 Task: Find people on LinkedIn who work at Porsche, are in the Lime and Gypsum Products Manufacturing industry, attended Yogi V, and have the title 'Organizer'.
Action: Mouse moved to (493, 69)
Screenshot: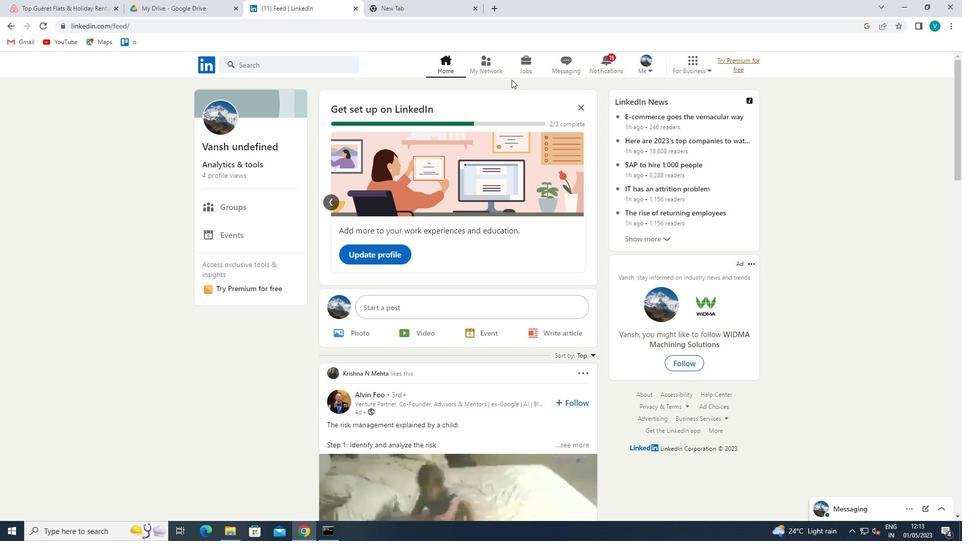 
Action: Mouse pressed left at (493, 69)
Screenshot: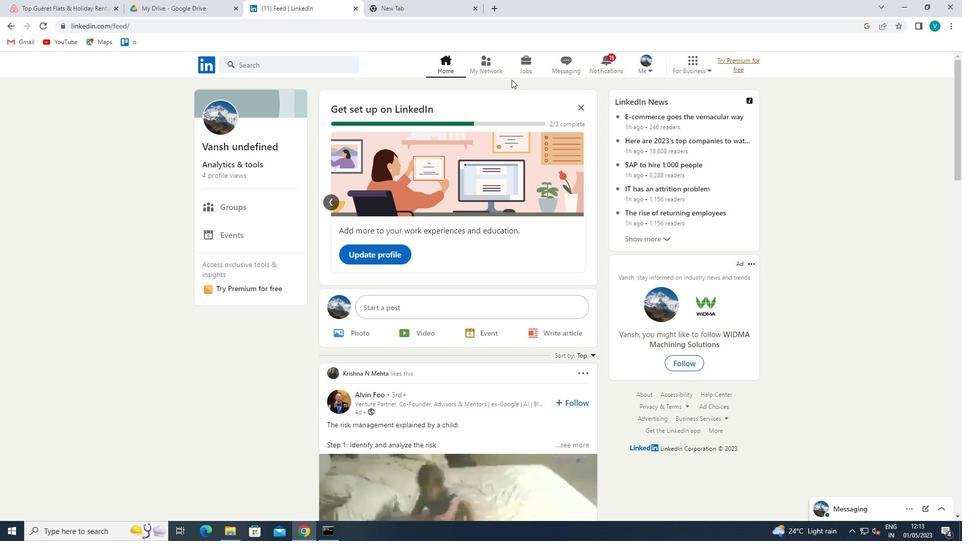 
Action: Mouse moved to (282, 119)
Screenshot: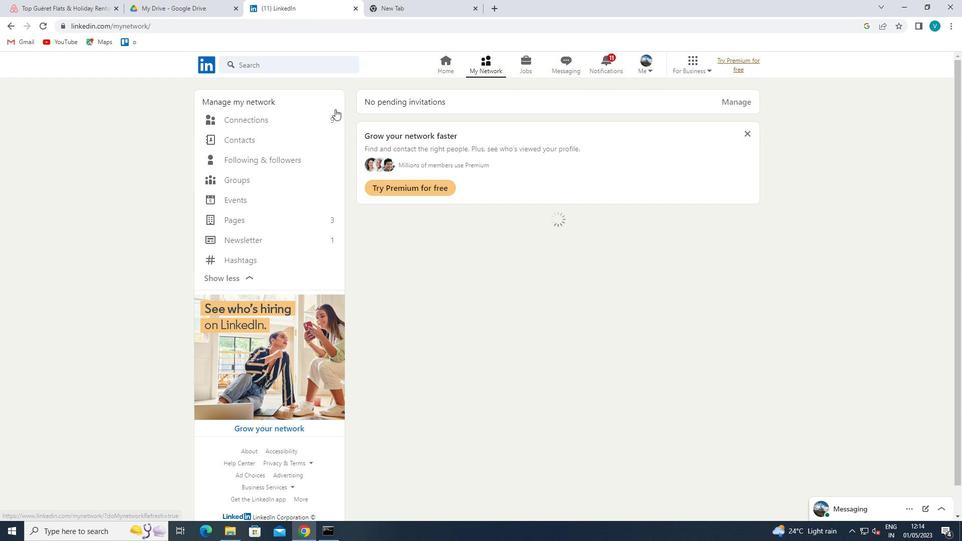 
Action: Mouse pressed left at (282, 119)
Screenshot: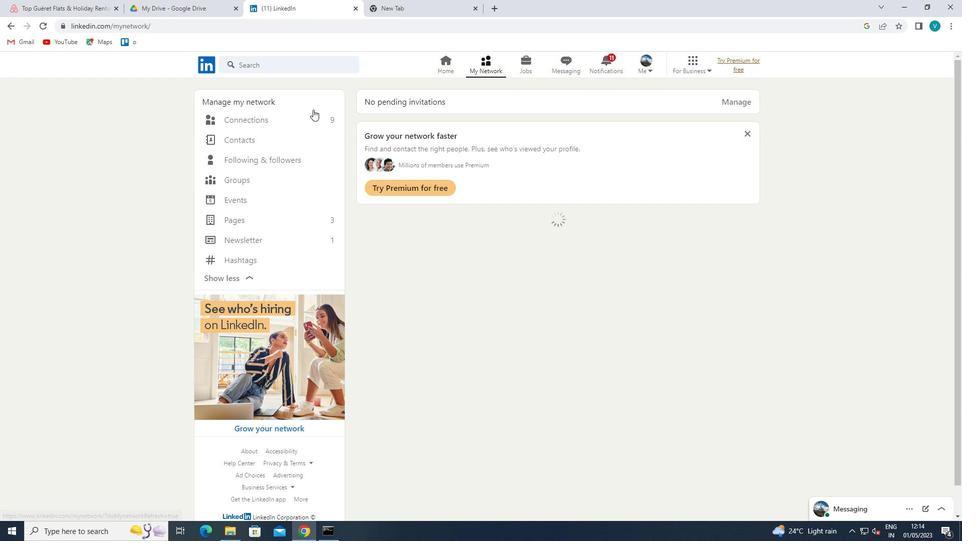 
Action: Mouse moved to (564, 124)
Screenshot: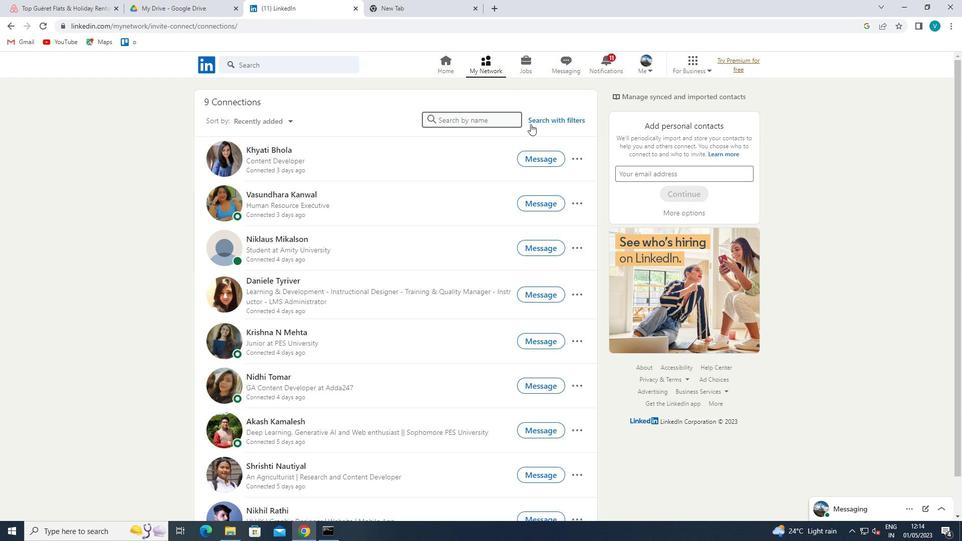 
Action: Mouse pressed left at (564, 124)
Screenshot: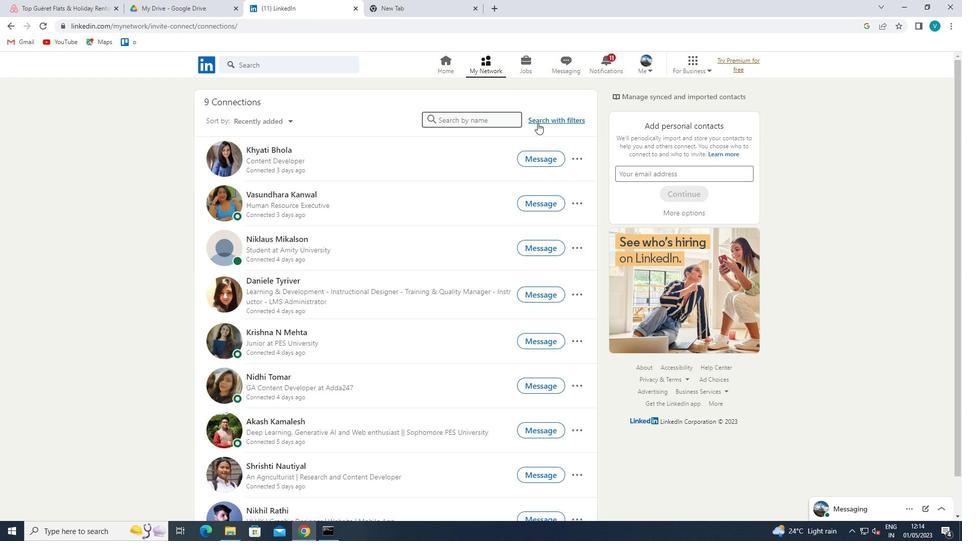 
Action: Mouse moved to (469, 89)
Screenshot: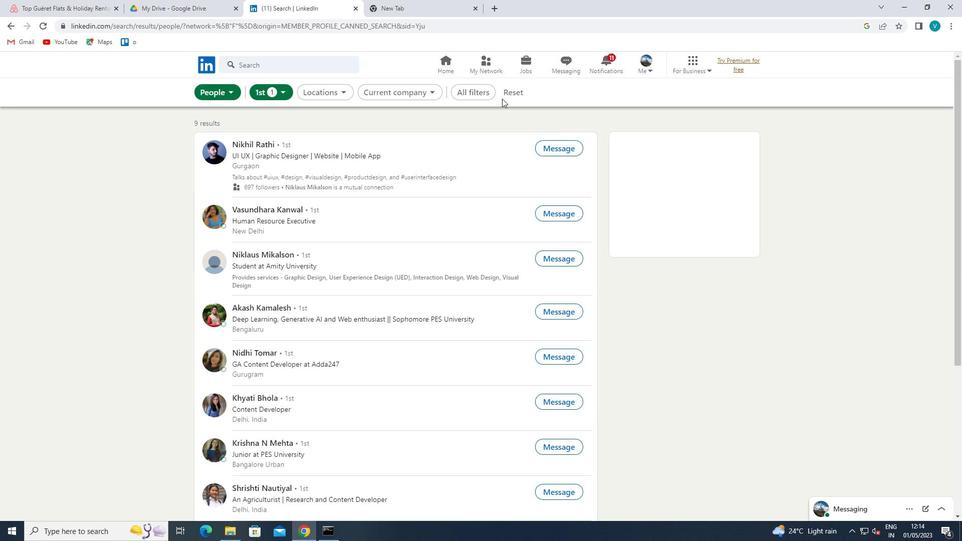 
Action: Mouse pressed left at (469, 89)
Screenshot: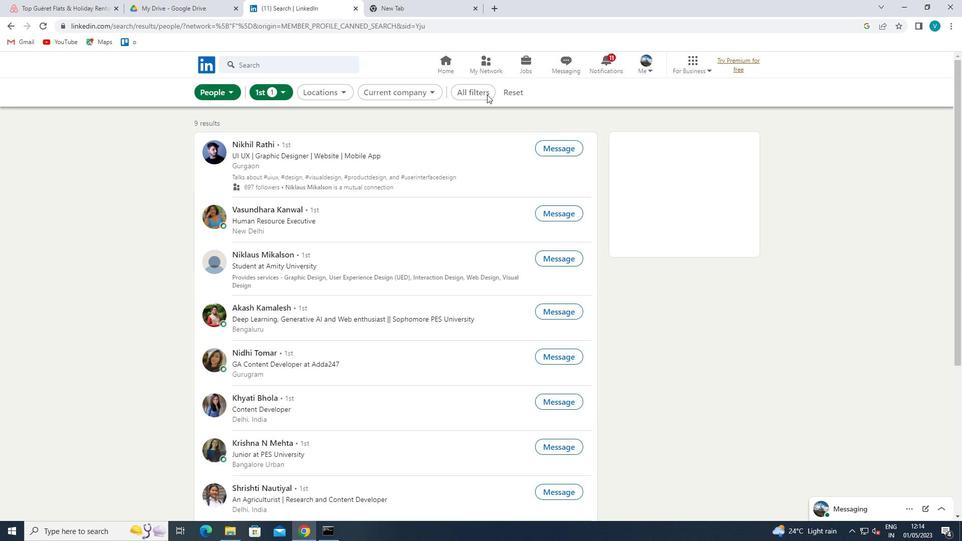 
Action: Mouse moved to (748, 236)
Screenshot: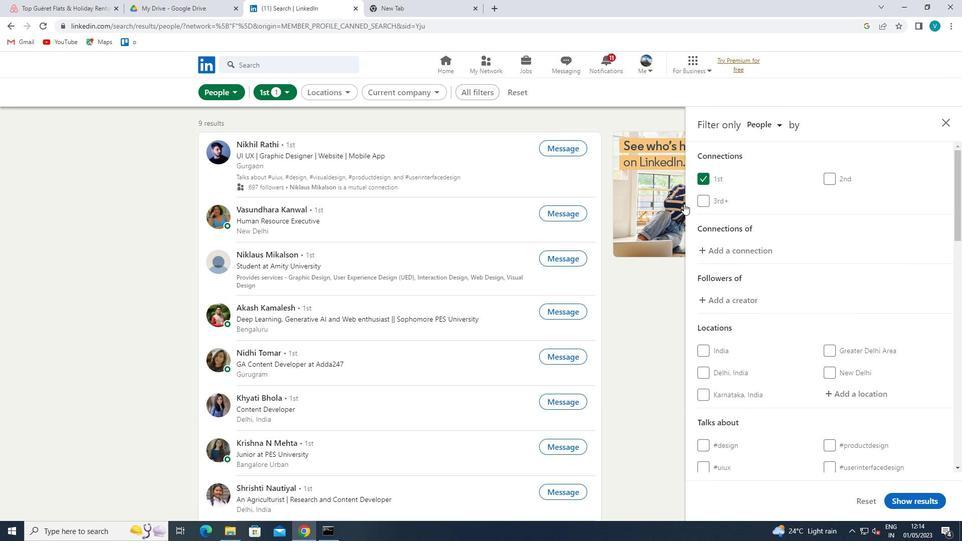 
Action: Mouse scrolled (748, 235) with delta (0, 0)
Screenshot: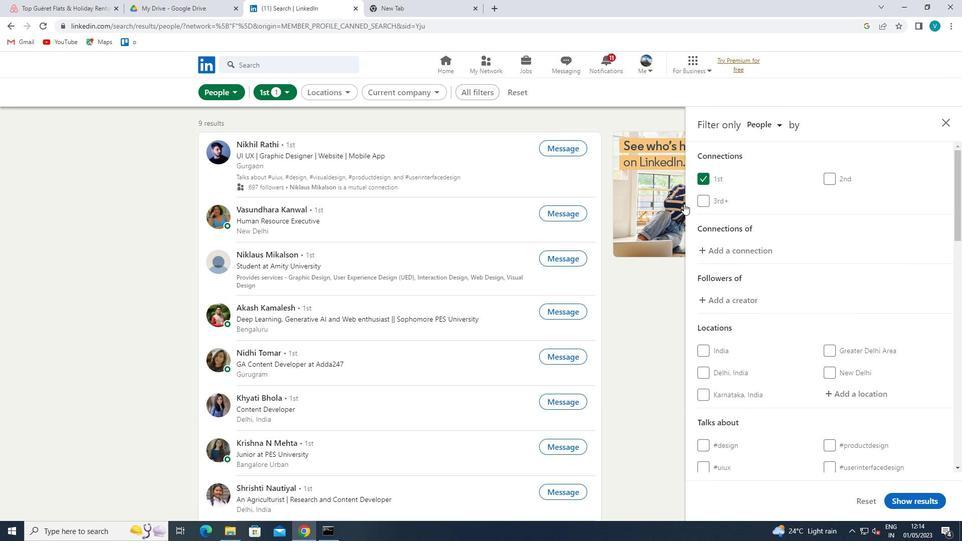 
Action: Mouse moved to (751, 239)
Screenshot: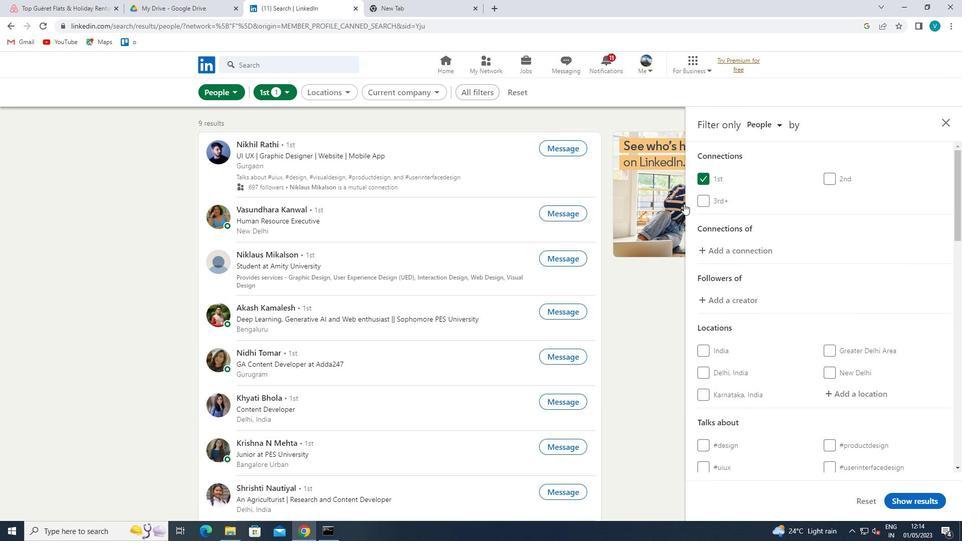 
Action: Mouse scrolled (751, 239) with delta (0, 0)
Screenshot: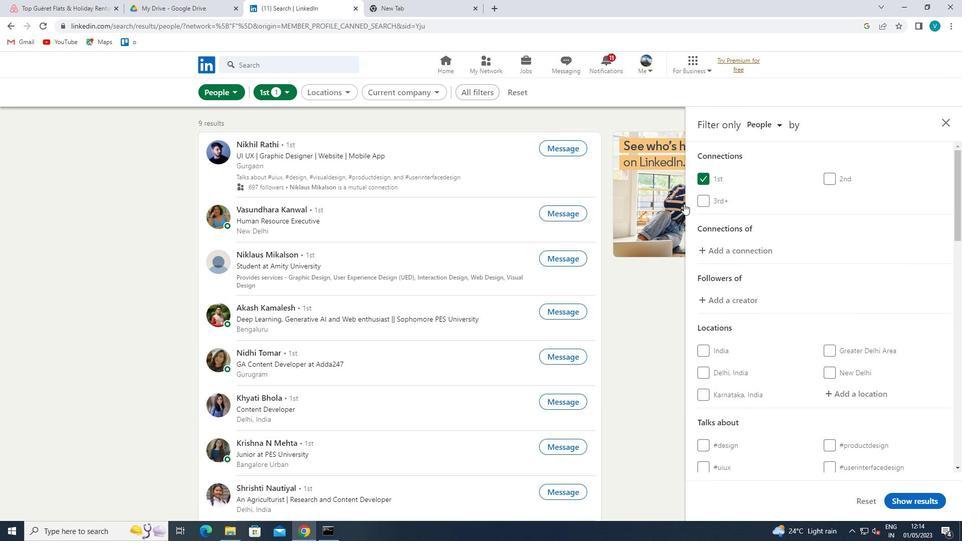 
Action: Mouse moved to (841, 298)
Screenshot: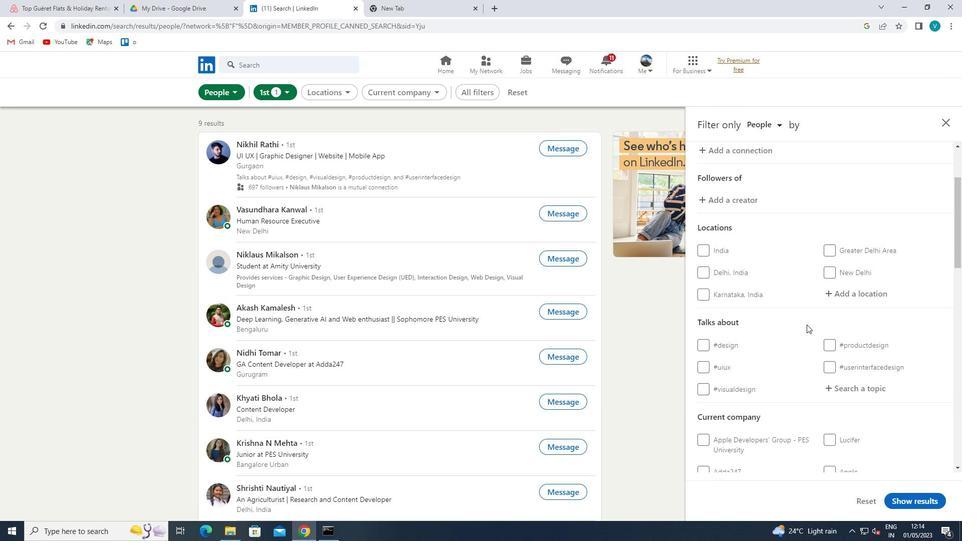 
Action: Mouse pressed left at (841, 298)
Screenshot: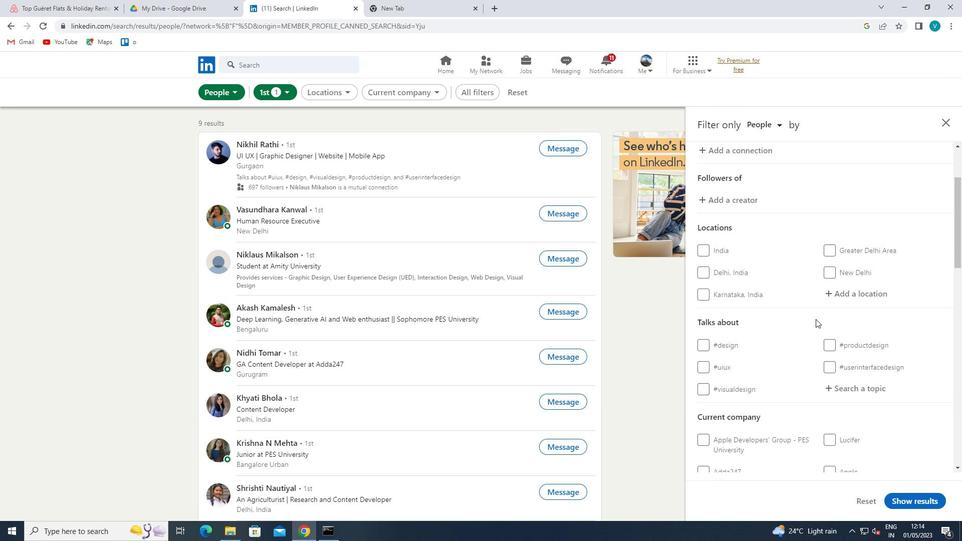 
Action: Mouse moved to (478, 192)
Screenshot: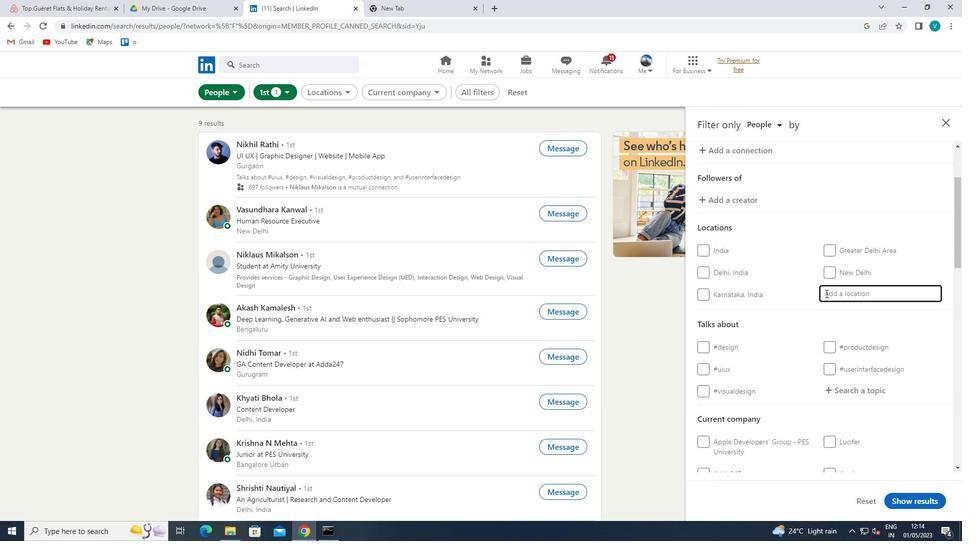 
Action: Key pressed <Key.shift>FEN
Screenshot: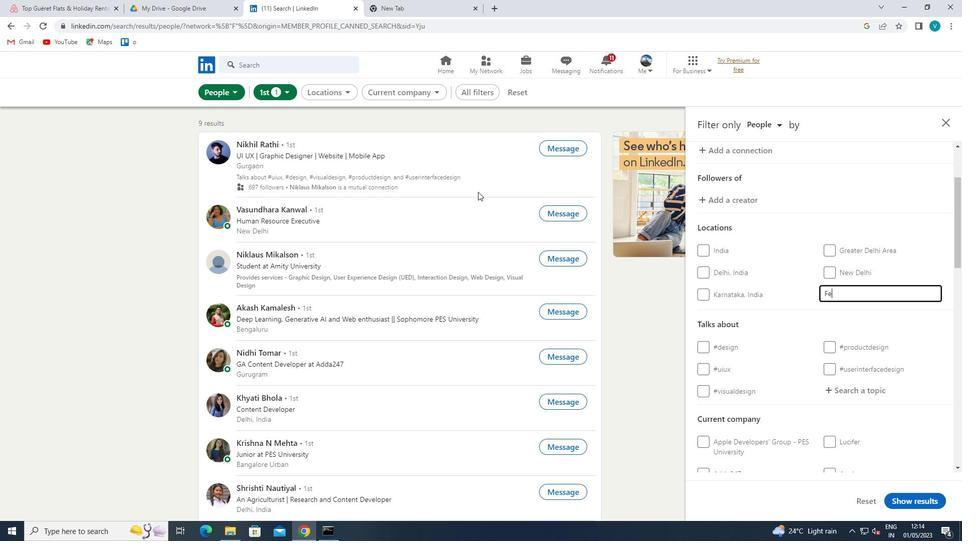 
Action: Mouse moved to (477, 191)
Screenshot: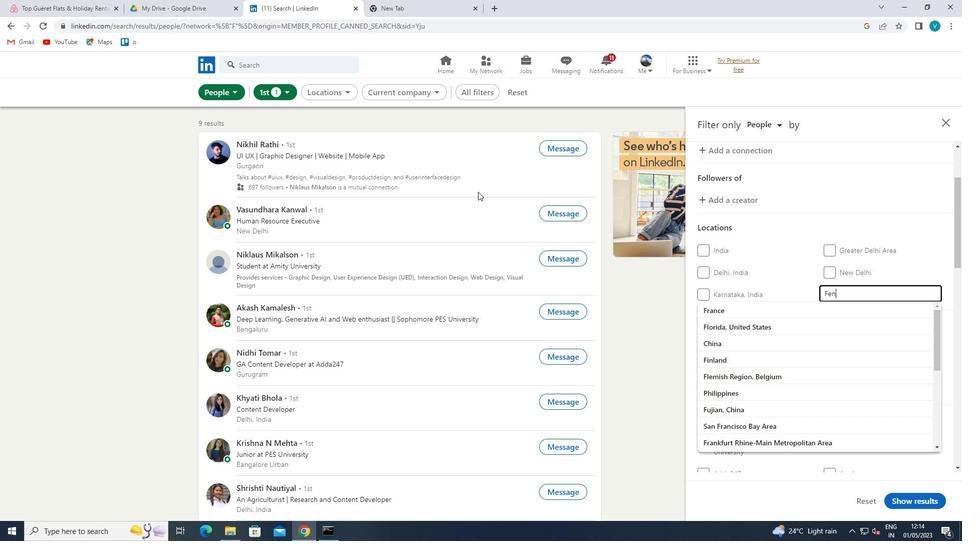 
Action: Key pressed DOU<Key.space>
Screenshot: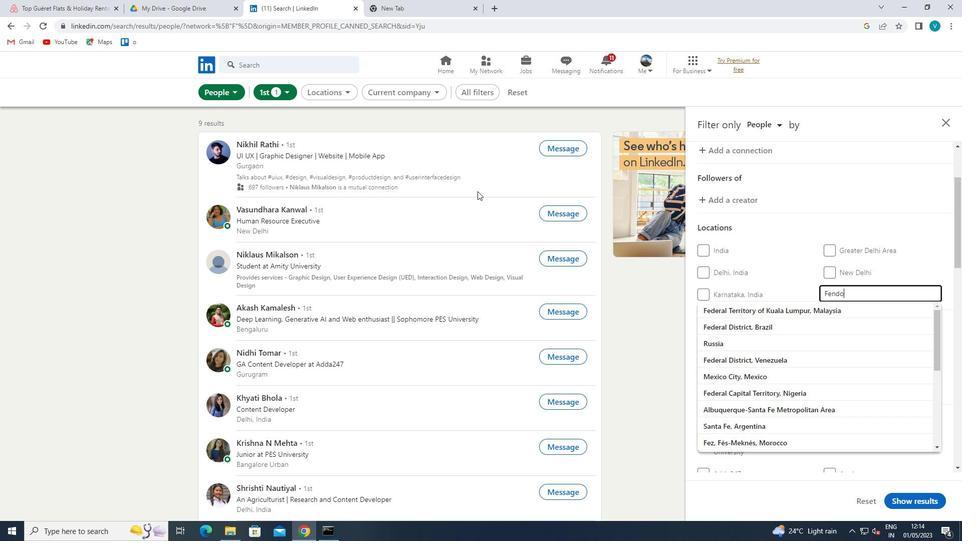 
Action: Mouse moved to (798, 288)
Screenshot: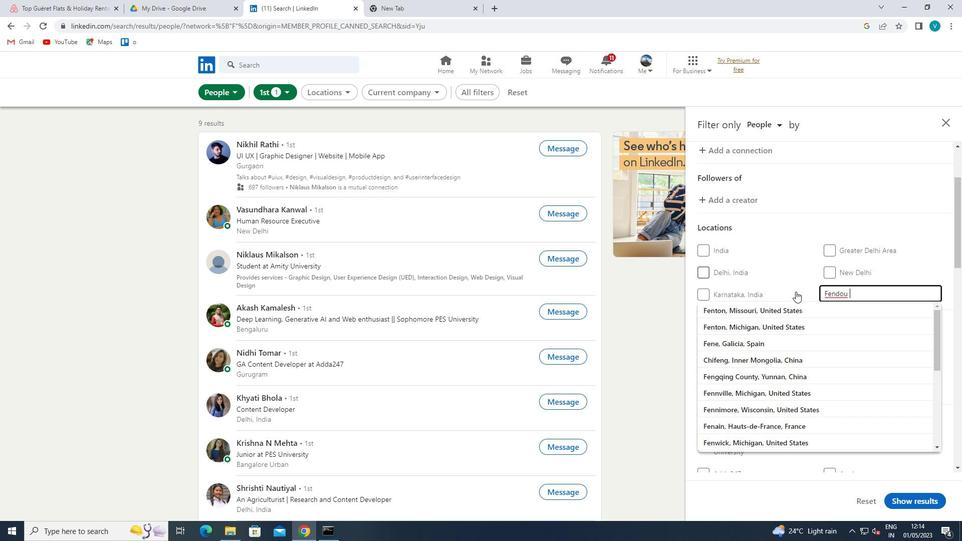
Action: Mouse pressed left at (798, 288)
Screenshot: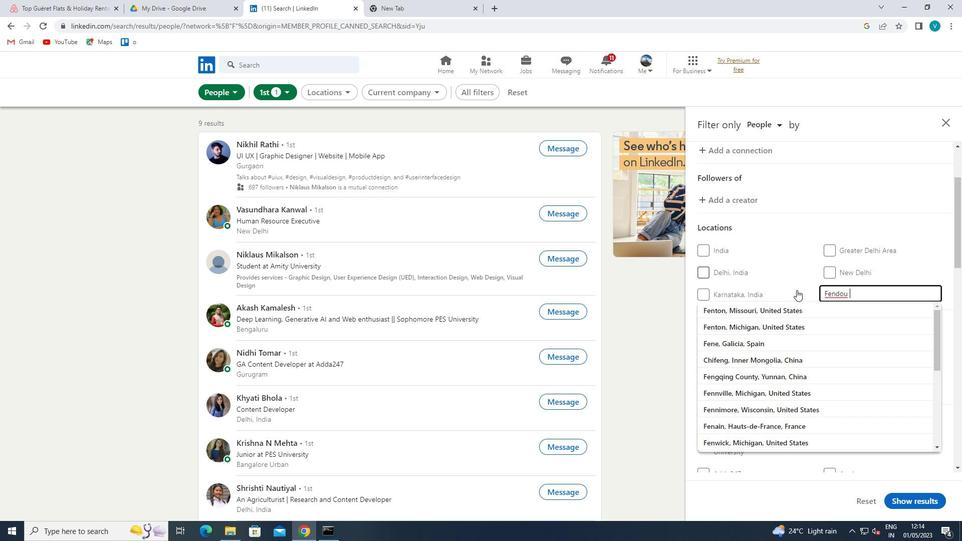 
Action: Mouse moved to (803, 288)
Screenshot: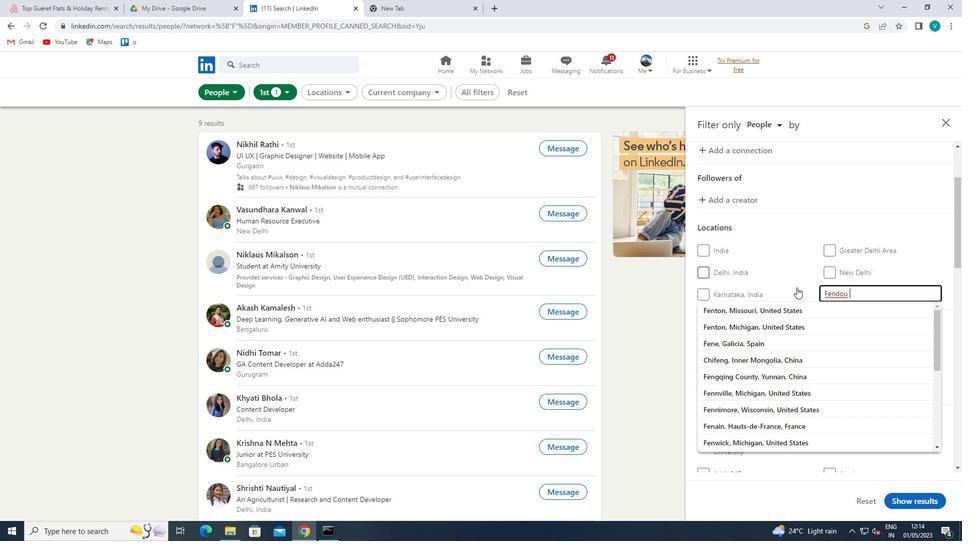 
Action: Mouse scrolled (803, 288) with delta (0, 0)
Screenshot: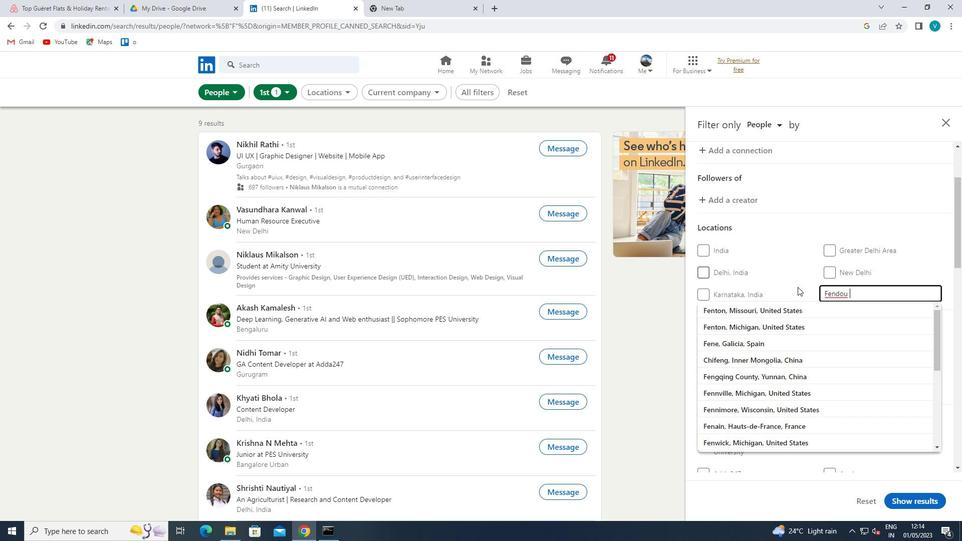 
Action: Mouse moved to (855, 341)
Screenshot: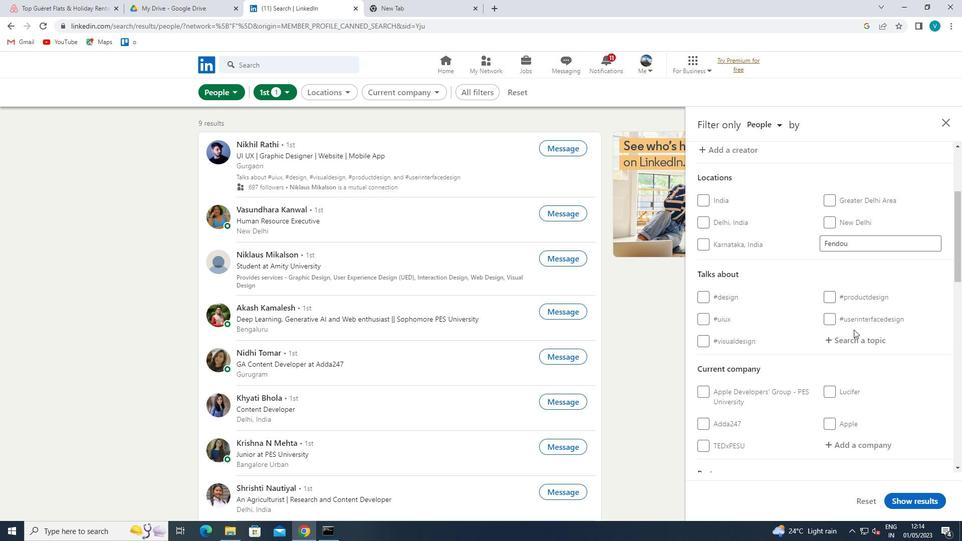 
Action: Mouse pressed left at (855, 341)
Screenshot: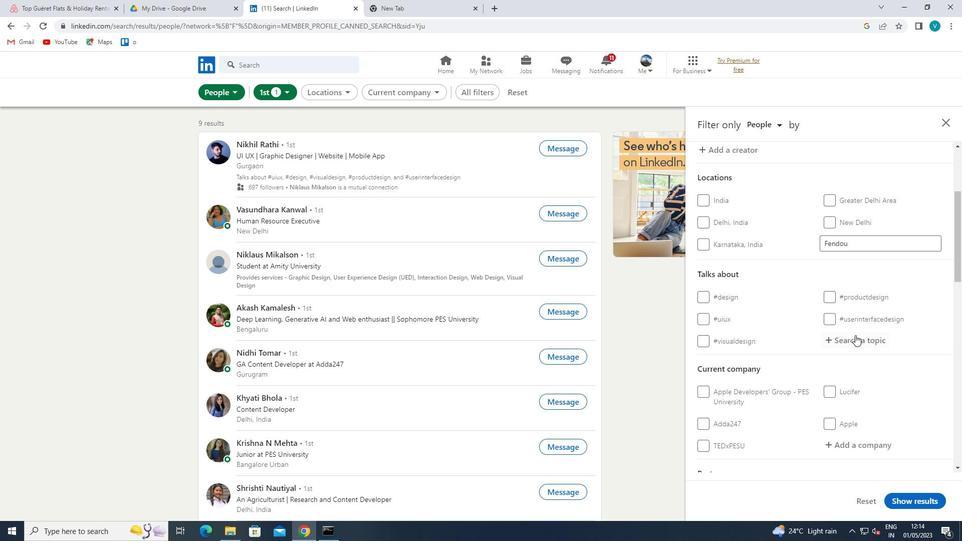 
Action: Mouse moved to (737, 308)
Screenshot: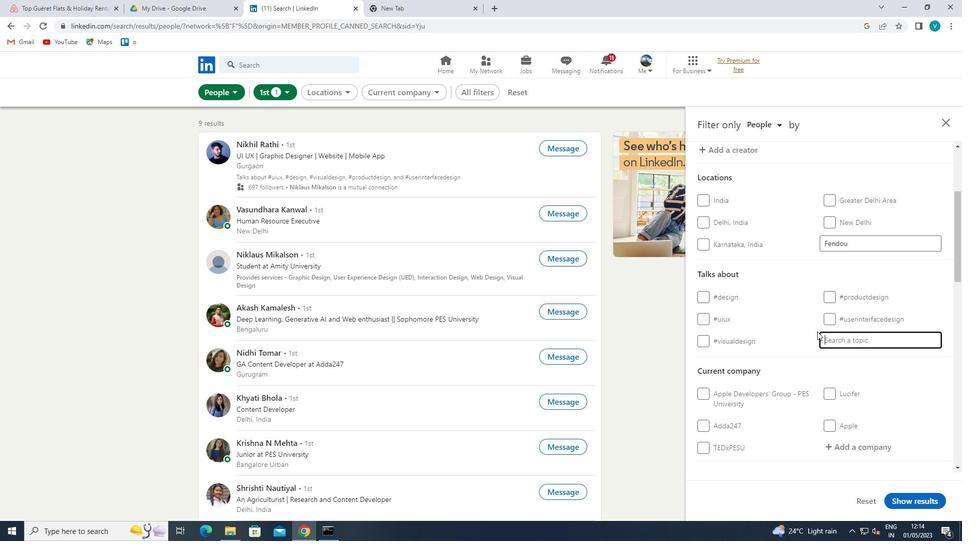 
Action: Key pressed CORO
Screenshot: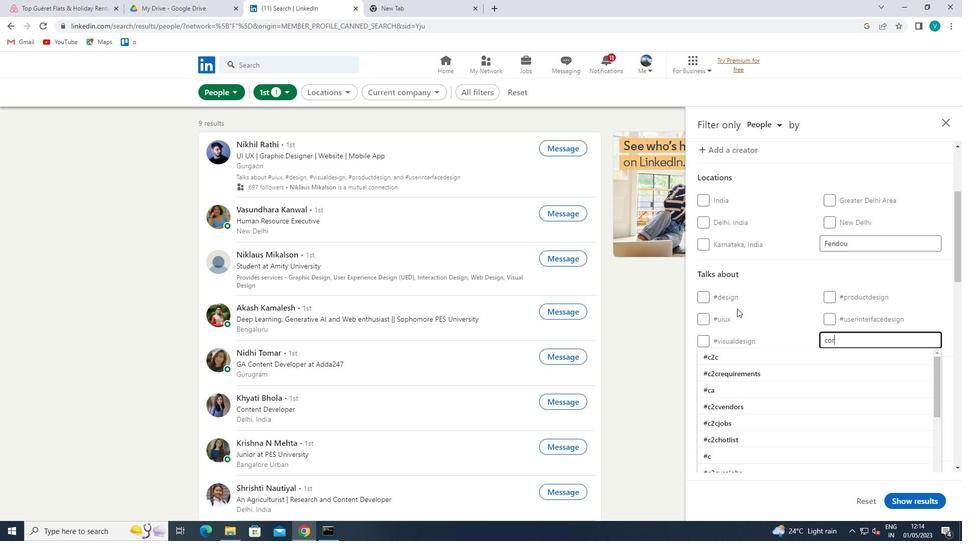 
Action: Mouse moved to (737, 308)
Screenshot: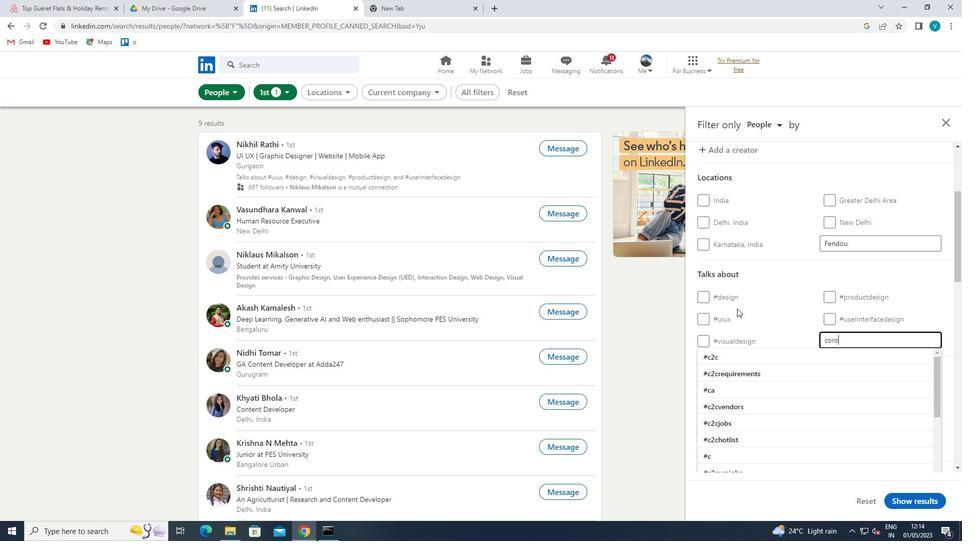 
Action: Key pressed MN<Key.backspace><Key.backspace>N
Screenshot: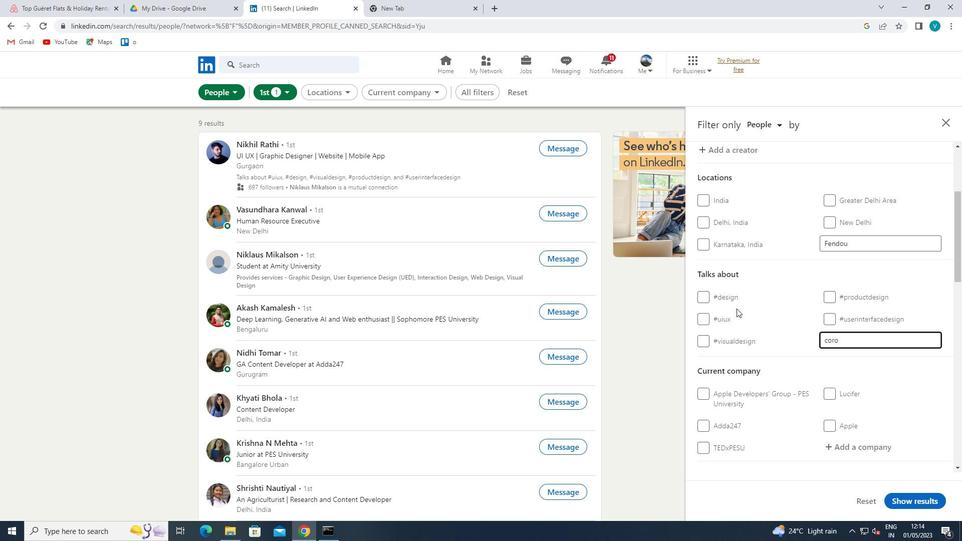 
Action: Mouse moved to (736, 308)
Screenshot: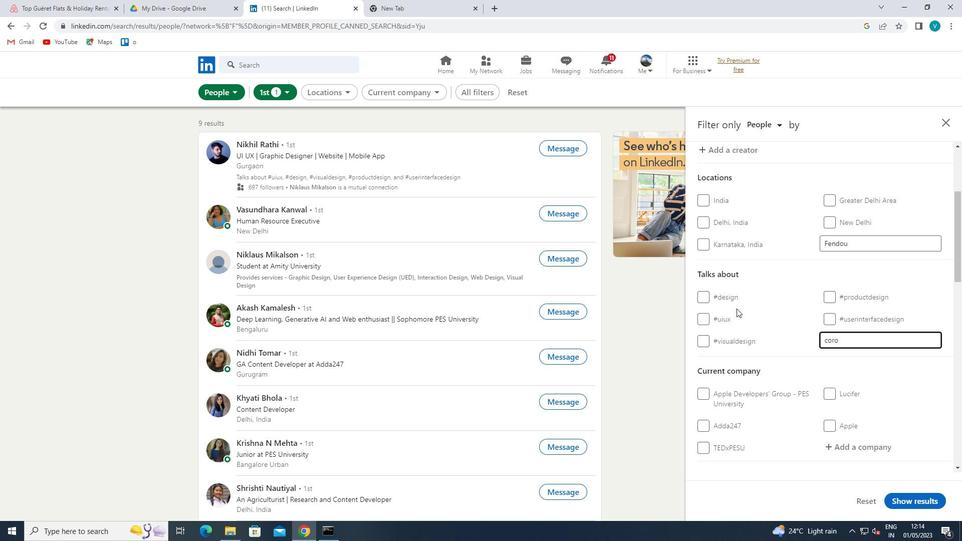 
Action: Key pressed A
Screenshot: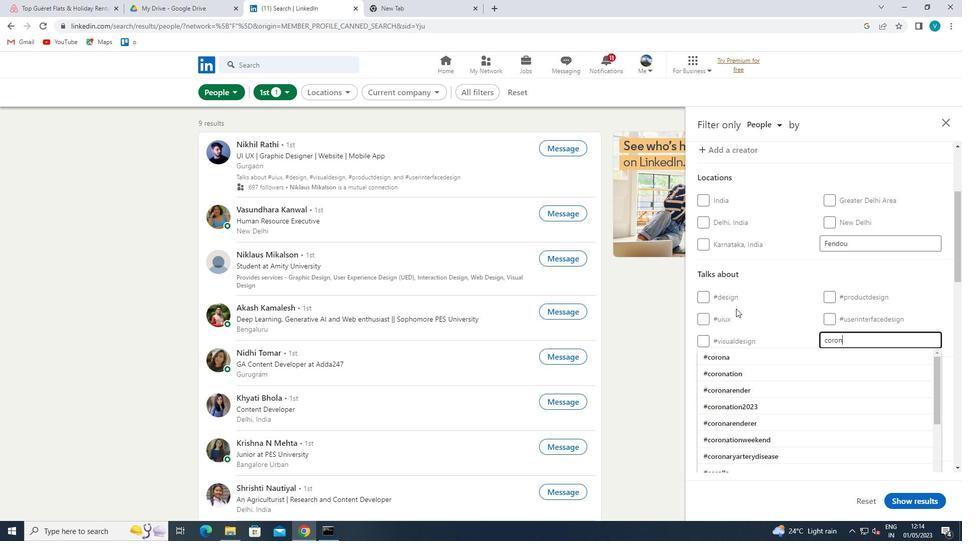 
Action: Mouse moved to (759, 353)
Screenshot: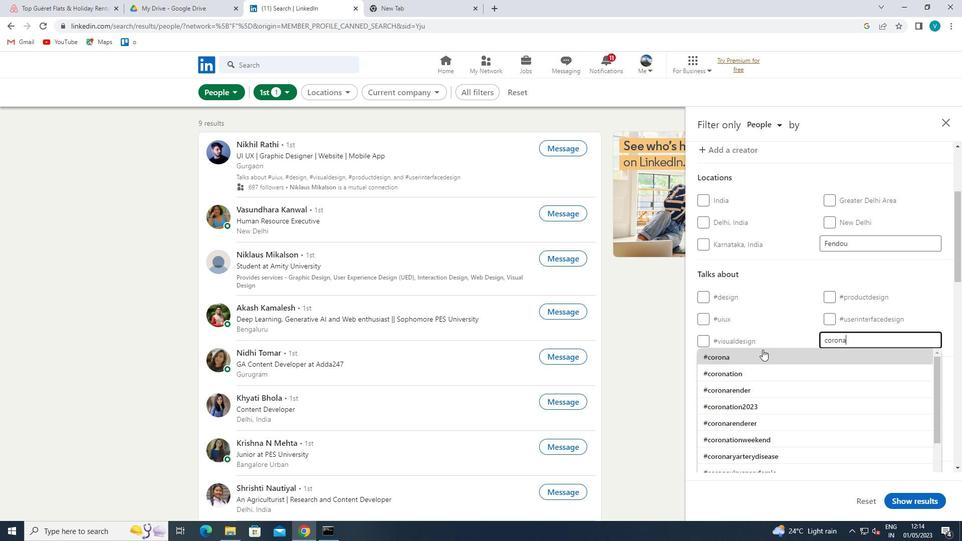 
Action: Mouse pressed left at (759, 353)
Screenshot: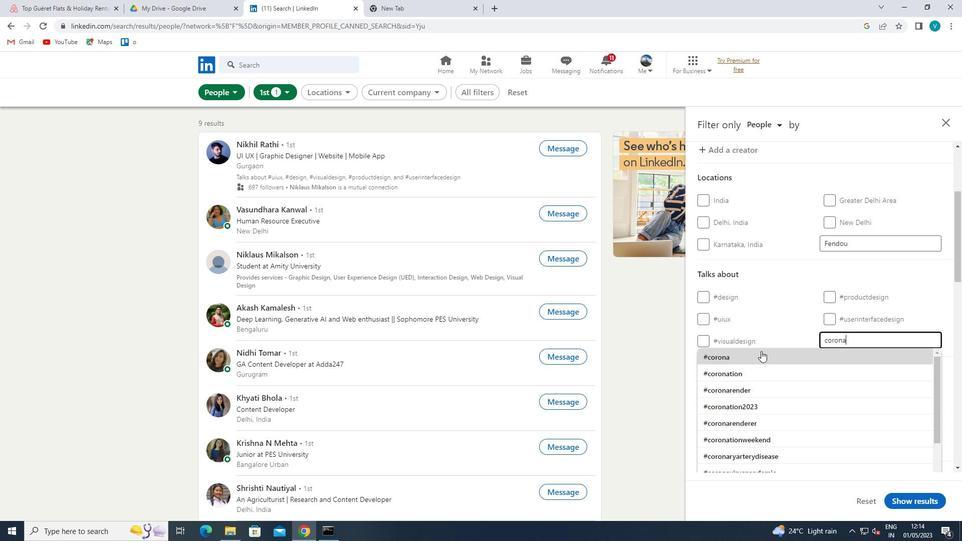 
Action: Mouse moved to (773, 346)
Screenshot: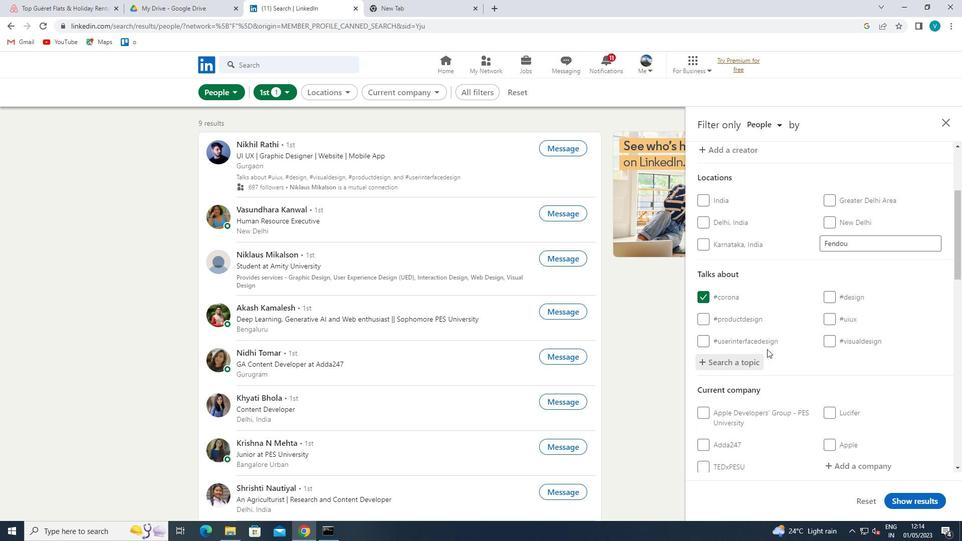 
Action: Mouse scrolled (773, 346) with delta (0, 0)
Screenshot: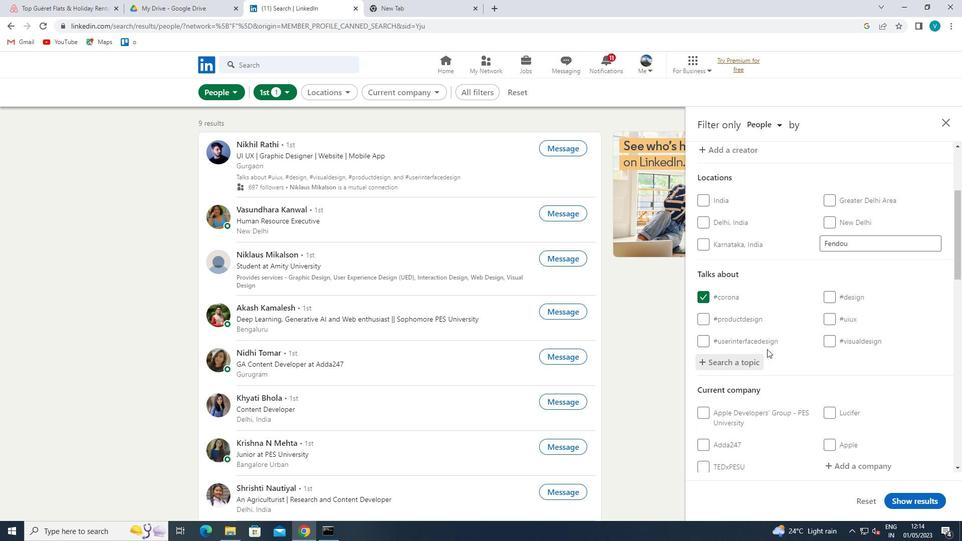 
Action: Mouse scrolled (773, 346) with delta (0, 0)
Screenshot: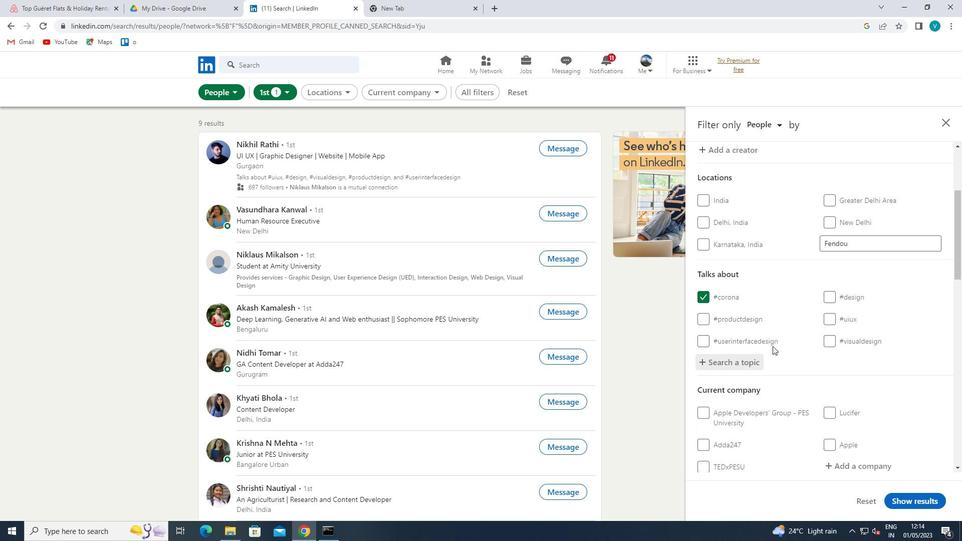 
Action: Mouse scrolled (773, 346) with delta (0, 0)
Screenshot: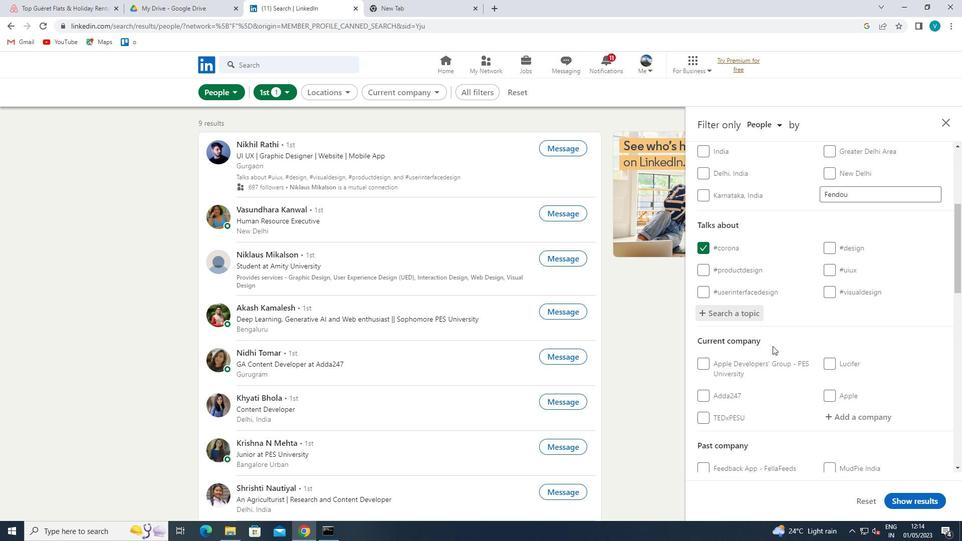 
Action: Mouse scrolled (773, 346) with delta (0, 0)
Screenshot: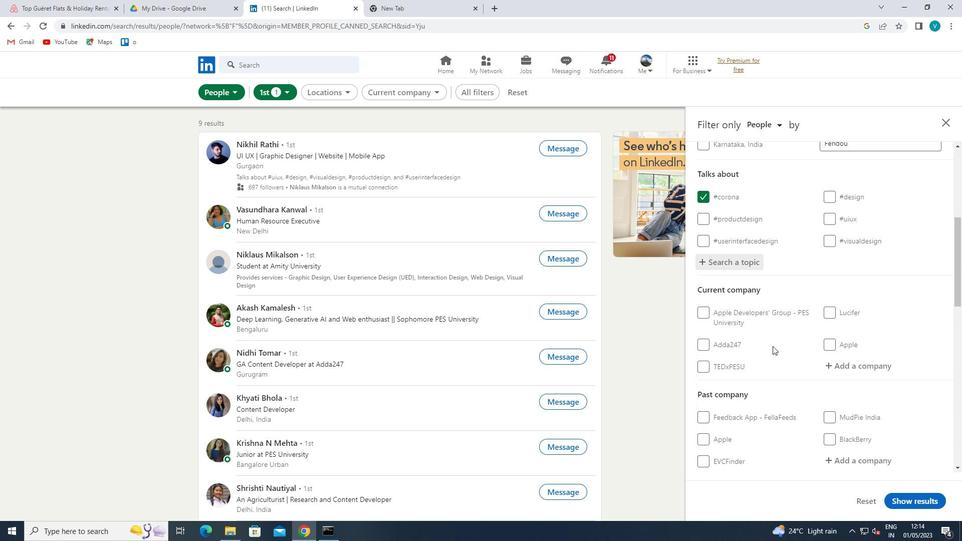 
Action: Mouse moved to (878, 268)
Screenshot: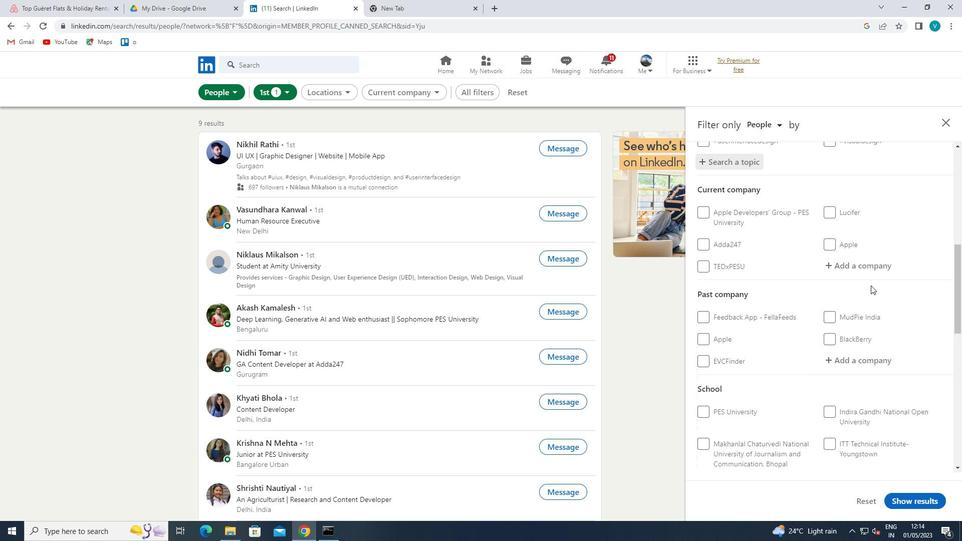 
Action: Mouse pressed left at (878, 268)
Screenshot: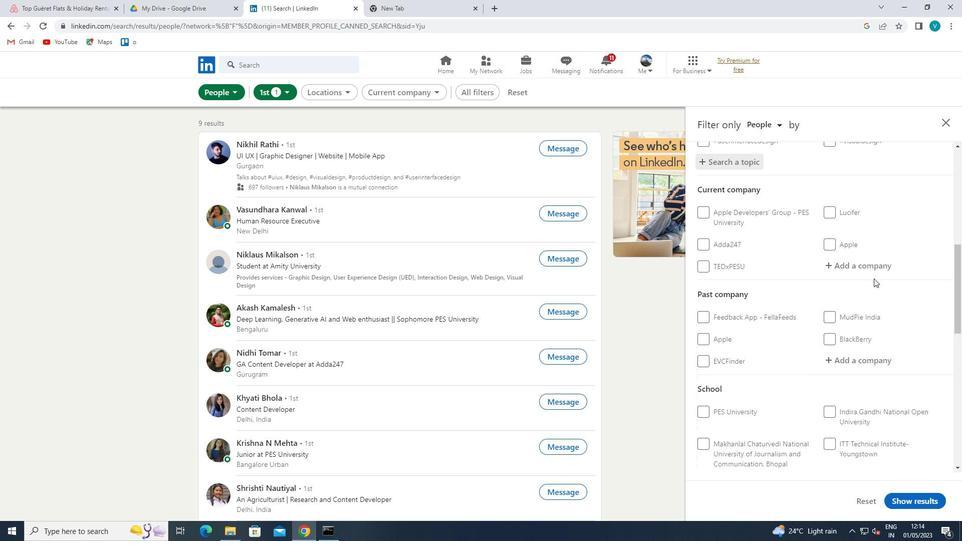 
Action: Mouse moved to (724, 221)
Screenshot: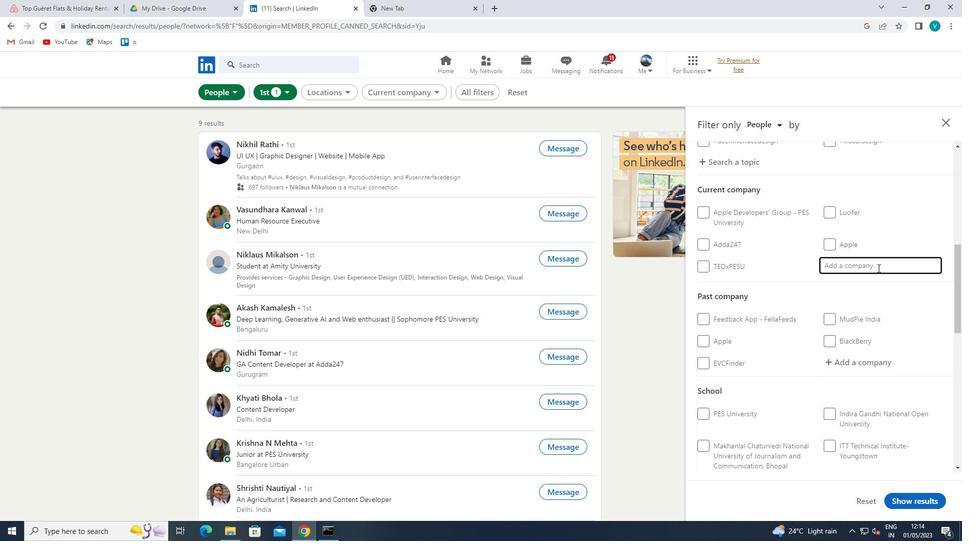 
Action: Key pressed <Key.shift>PORC
Screenshot: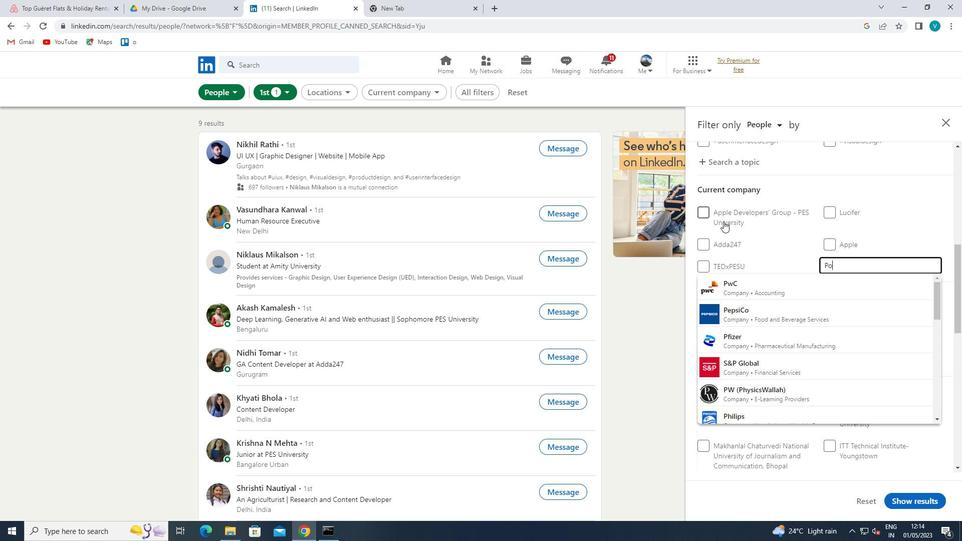 
Action: Mouse moved to (730, 222)
Screenshot: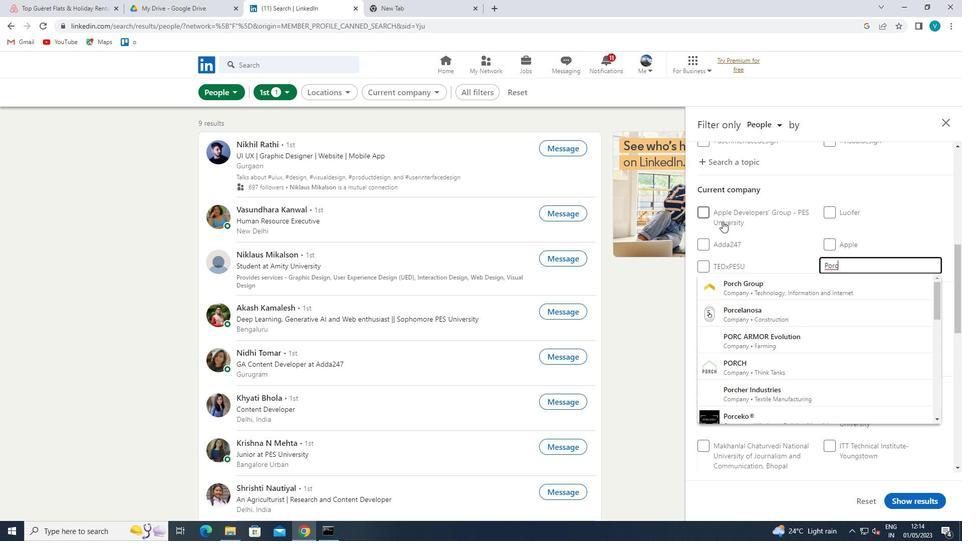 
Action: Key pressed <Key.backspace>SCHE<Key.space><Key.shift><Key.shift><Key.shift><Key.shift>IND
Screenshot: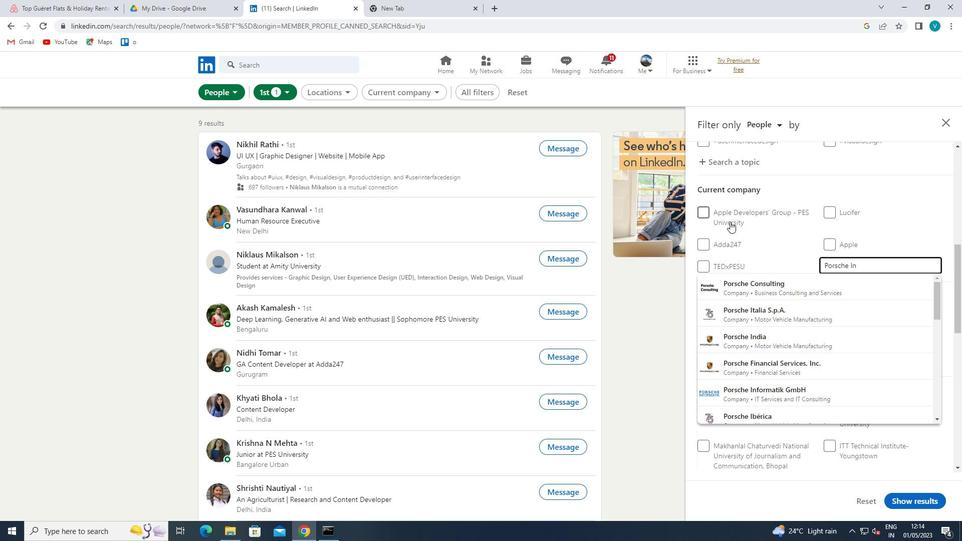 
Action: Mouse moved to (770, 286)
Screenshot: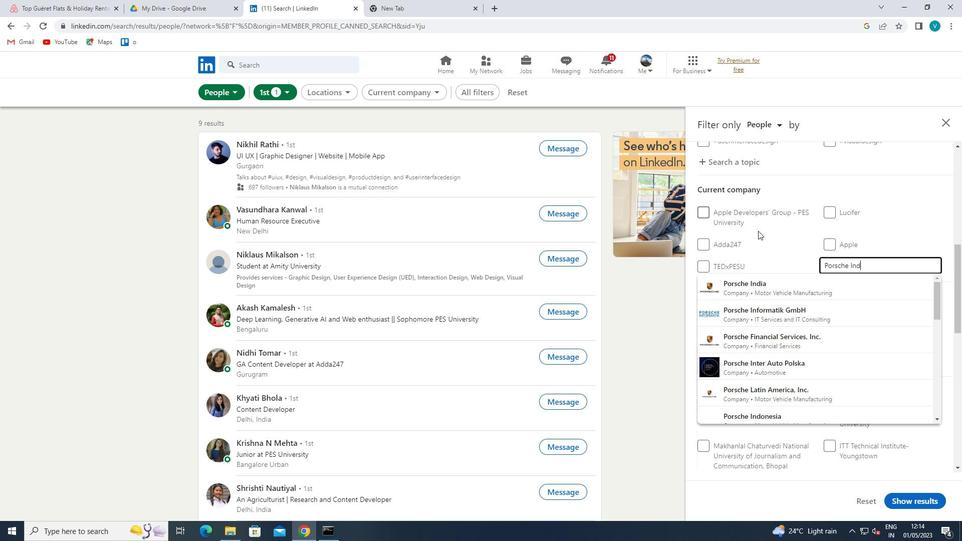 
Action: Mouse pressed left at (770, 286)
Screenshot: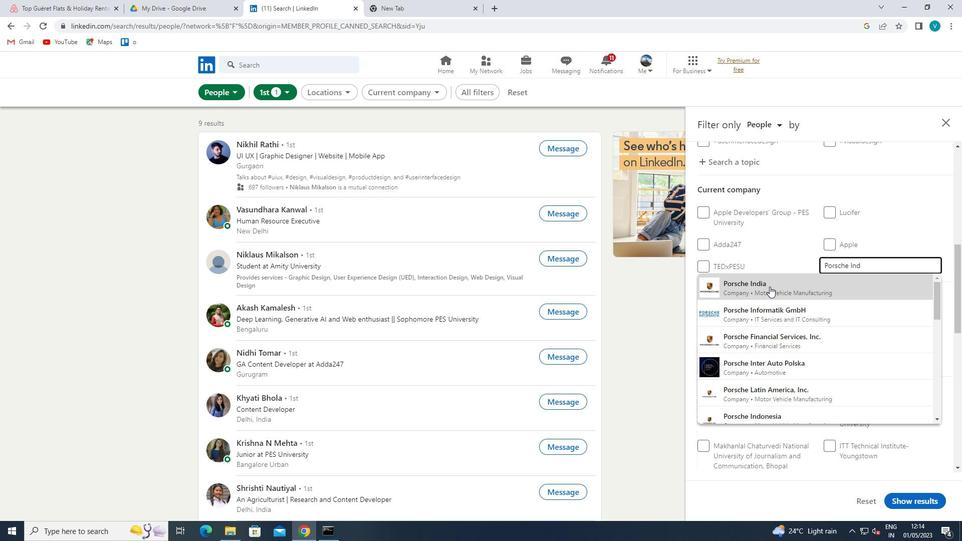 
Action: Mouse moved to (773, 287)
Screenshot: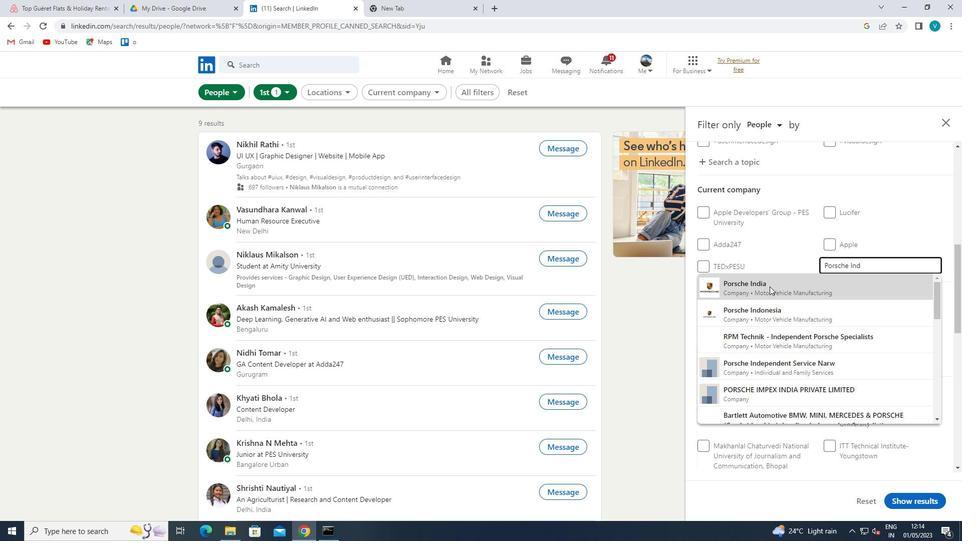 
Action: Mouse scrolled (773, 287) with delta (0, 0)
Screenshot: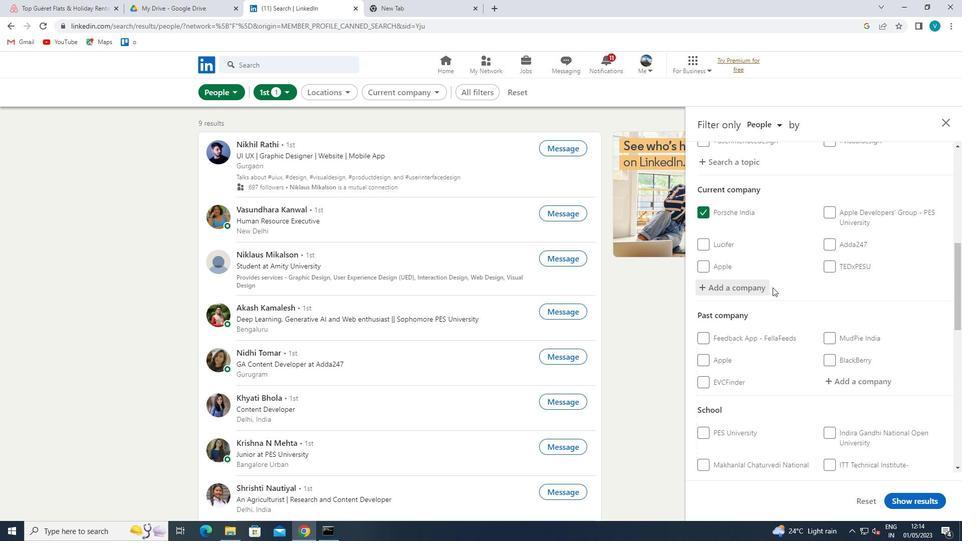 
Action: Mouse moved to (773, 287)
Screenshot: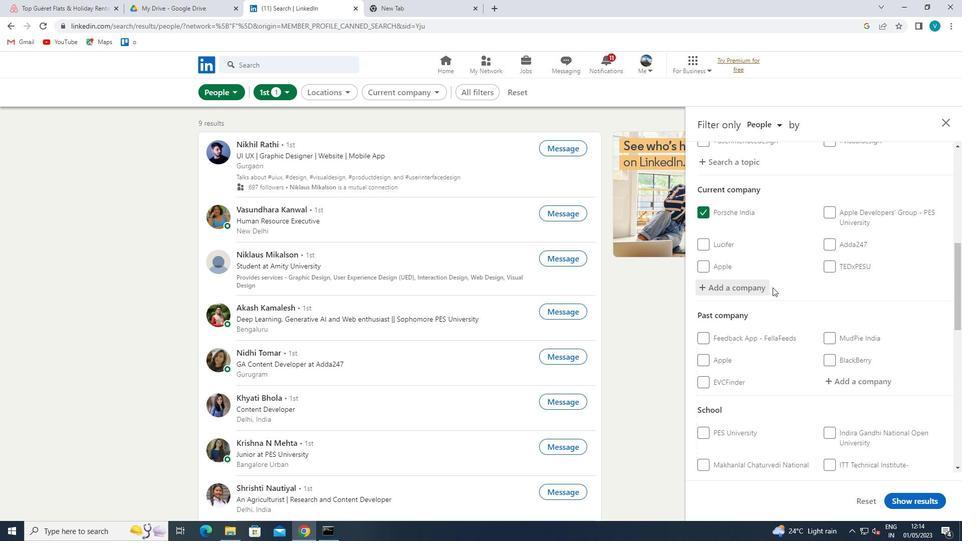 
Action: Mouse scrolled (773, 287) with delta (0, 0)
Screenshot: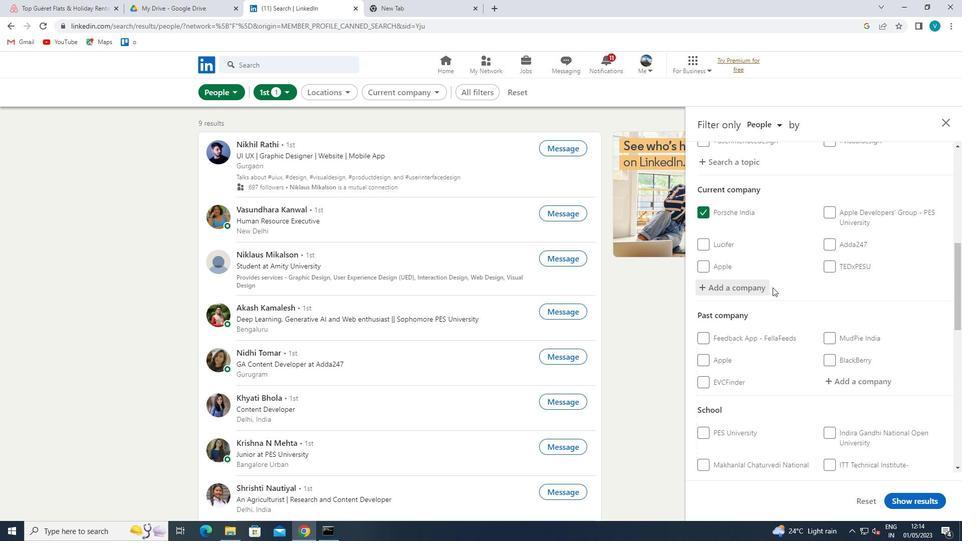 
Action: Mouse moved to (832, 296)
Screenshot: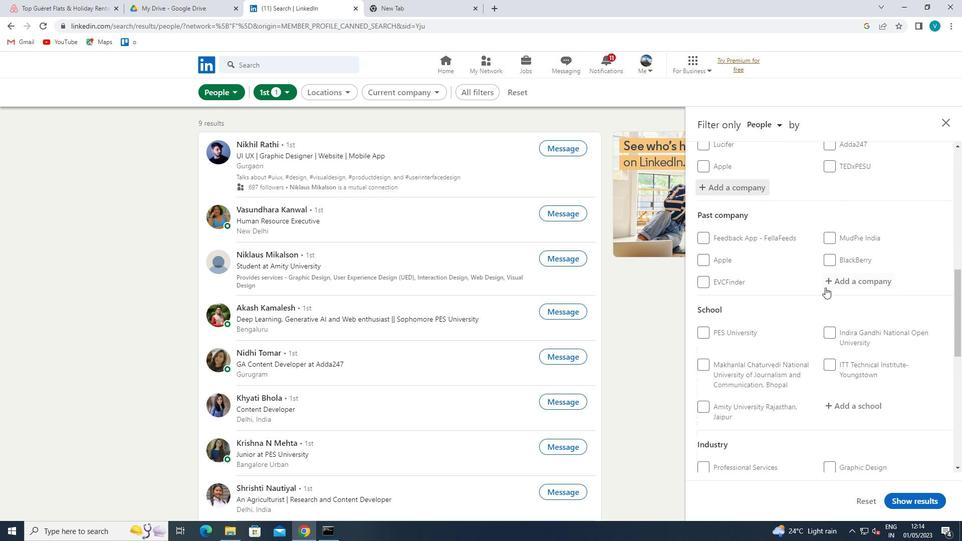 
Action: Mouse scrolled (832, 296) with delta (0, 0)
Screenshot: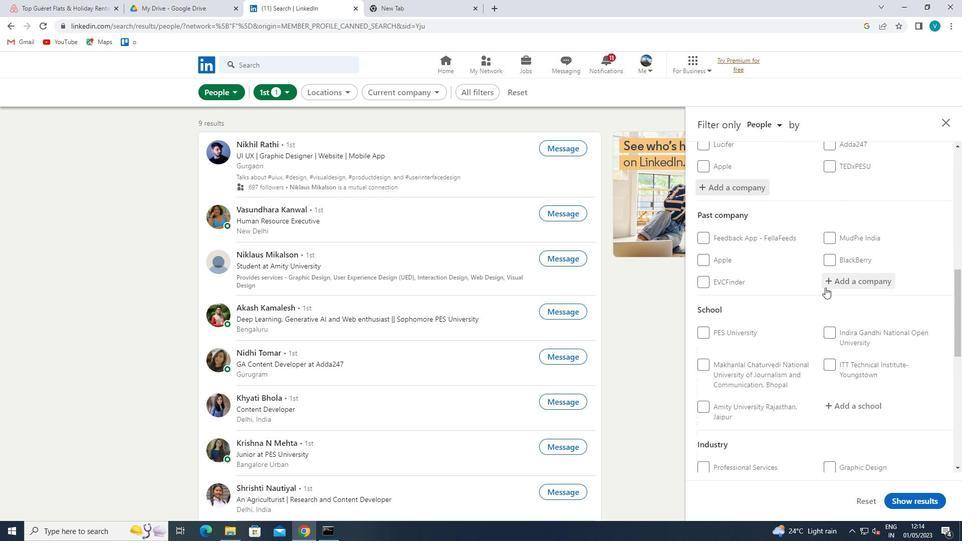 
Action: Mouse moved to (856, 351)
Screenshot: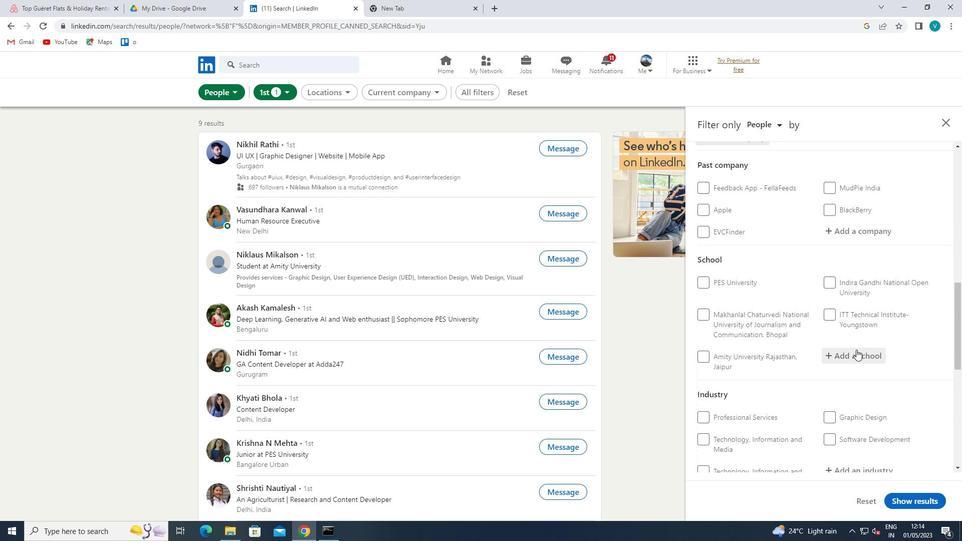 
Action: Mouse pressed left at (856, 351)
Screenshot: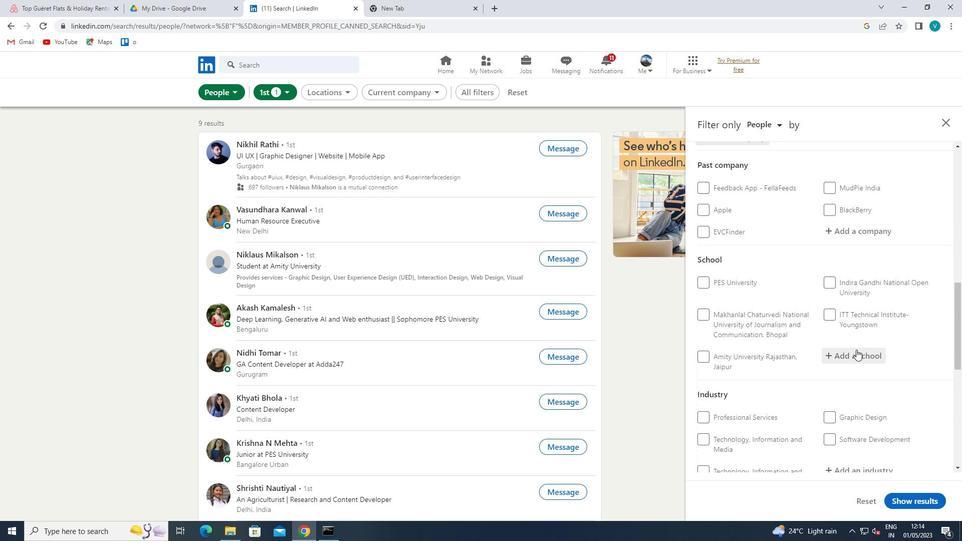 
Action: Mouse moved to (856, 351)
Screenshot: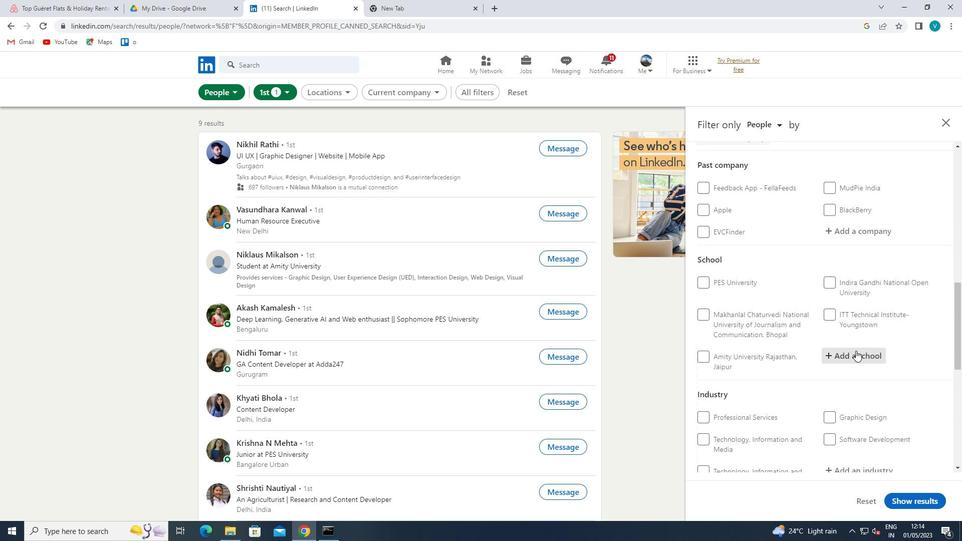 
Action: Key pressed <Key.shift>Y
Screenshot: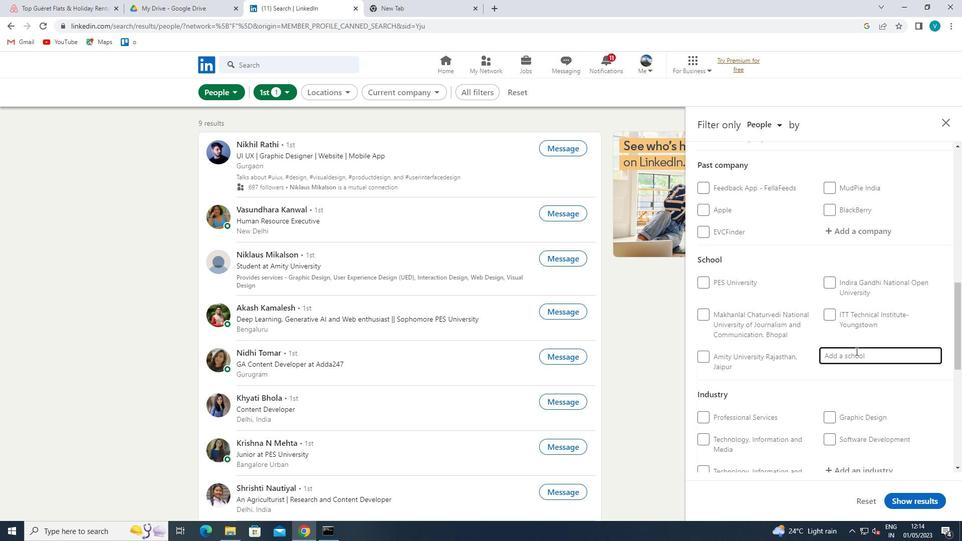 
Action: Mouse moved to (672, 299)
Screenshot: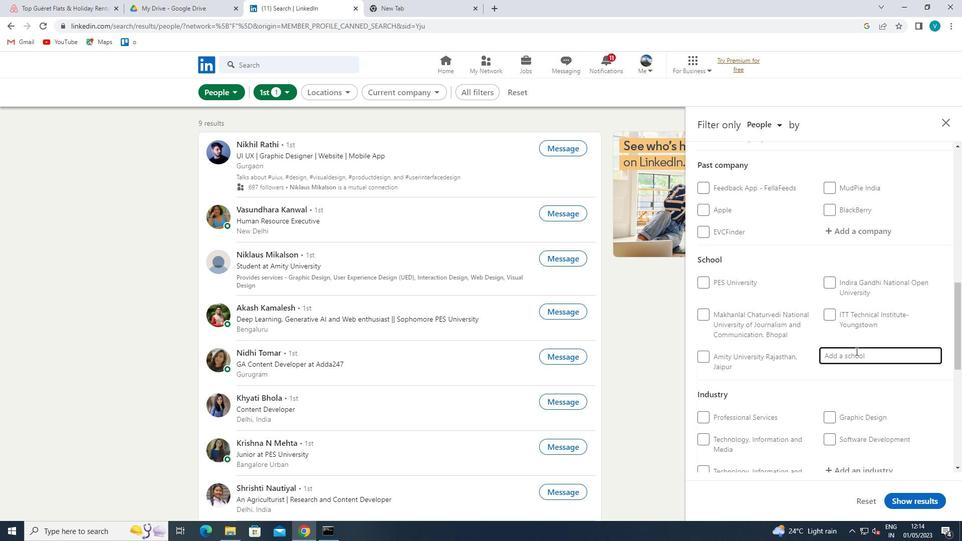 
Action: Key pressed O
Screenshot: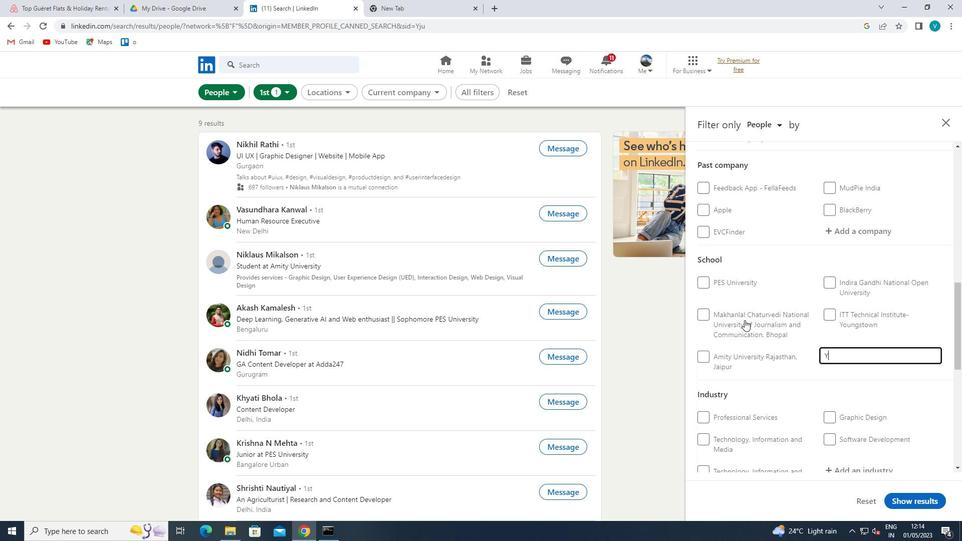 
Action: Mouse moved to (672, 299)
Screenshot: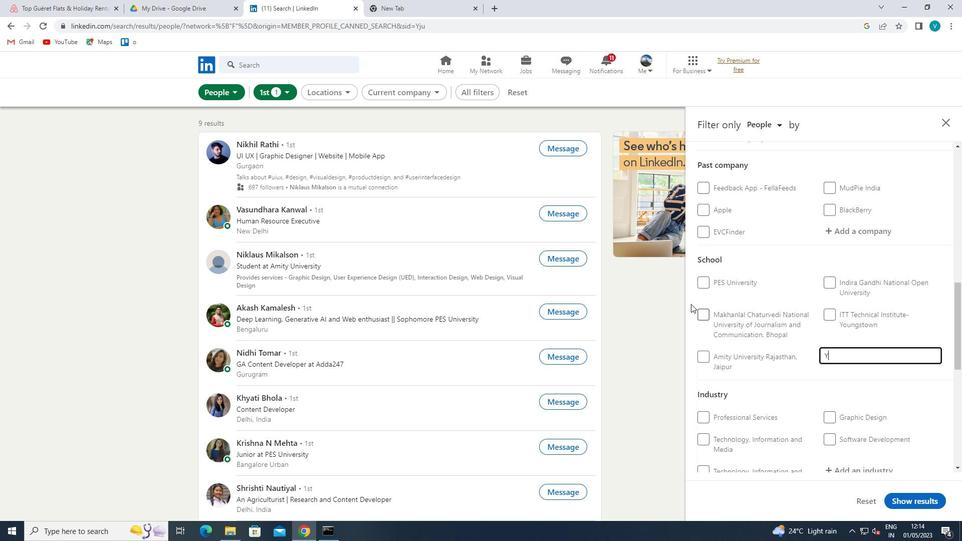
Action: Key pressed GU<Key.backspace>I<Key.space><Key.shift><Key.shift><Key.shift><Key.shift><Key.shift><Key.shift><Key.shift><Key.shift><Key.shift>V
Screenshot: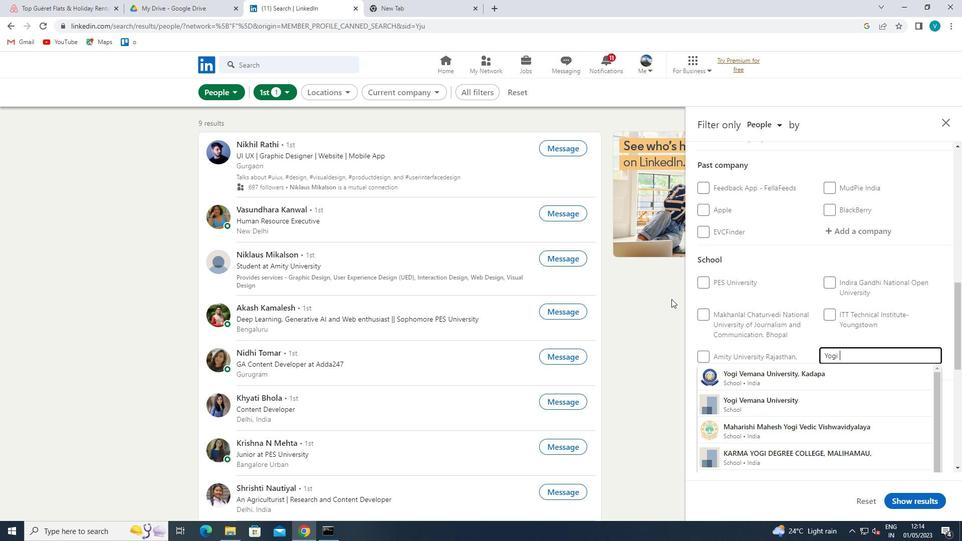 
Action: Mouse moved to (766, 375)
Screenshot: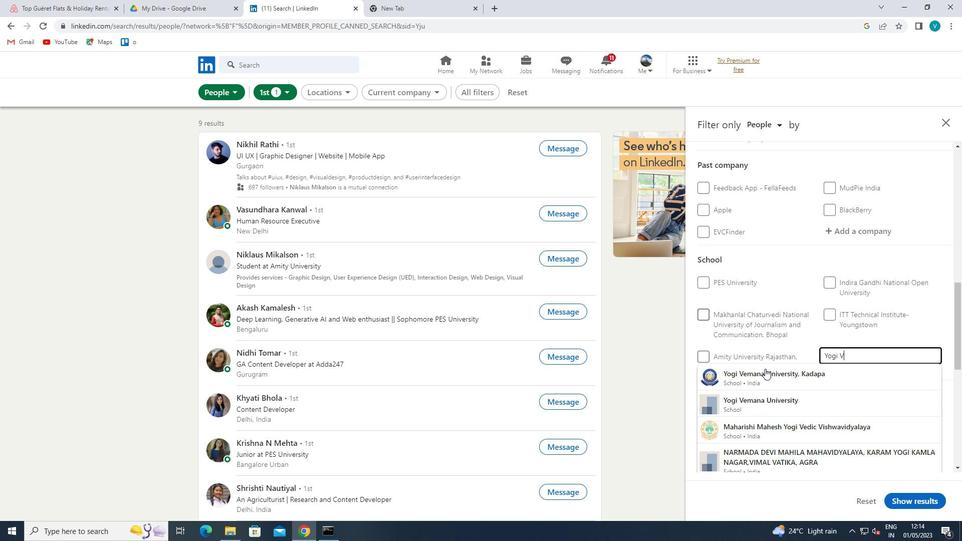 
Action: Mouse pressed left at (766, 375)
Screenshot: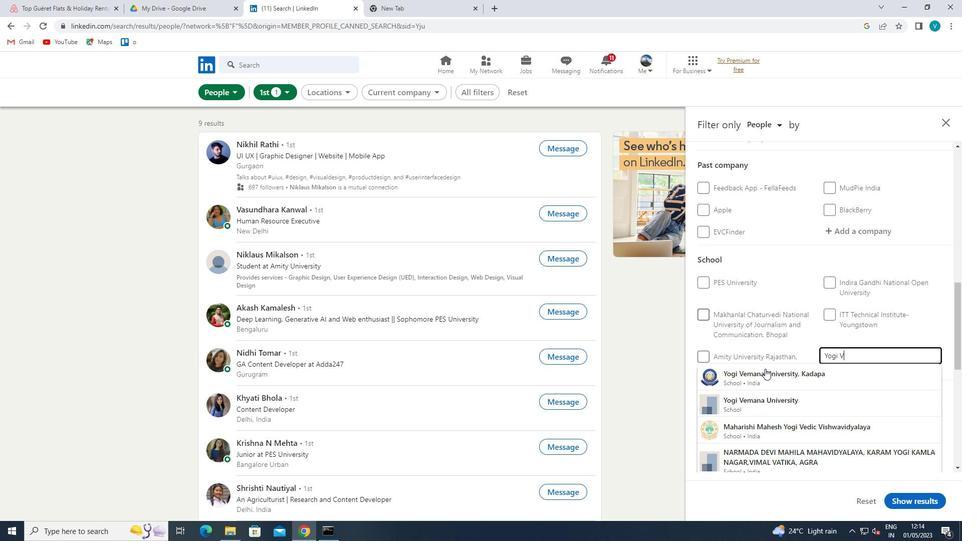 
Action: Mouse moved to (803, 364)
Screenshot: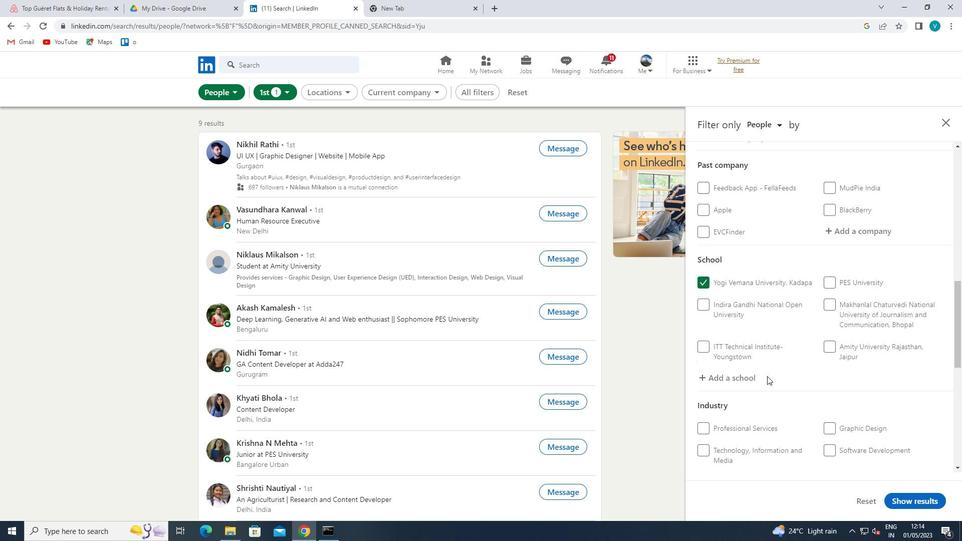 
Action: Mouse scrolled (803, 364) with delta (0, 0)
Screenshot: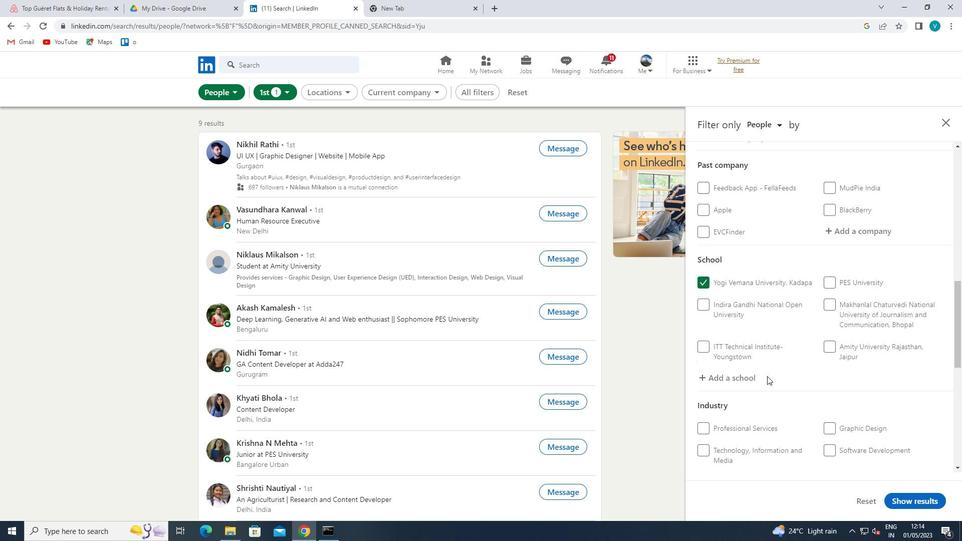 
Action: Mouse moved to (804, 364)
Screenshot: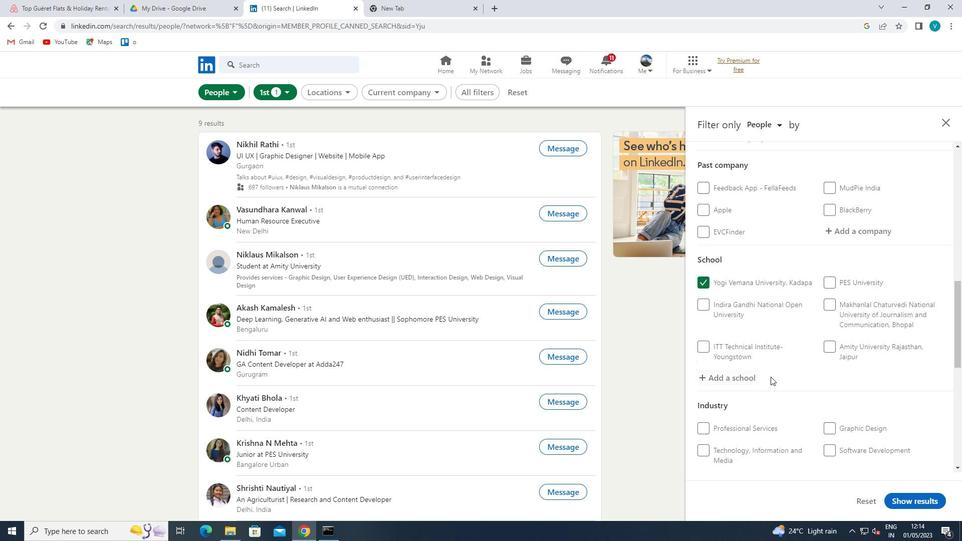 
Action: Mouse scrolled (804, 363) with delta (0, 0)
Screenshot: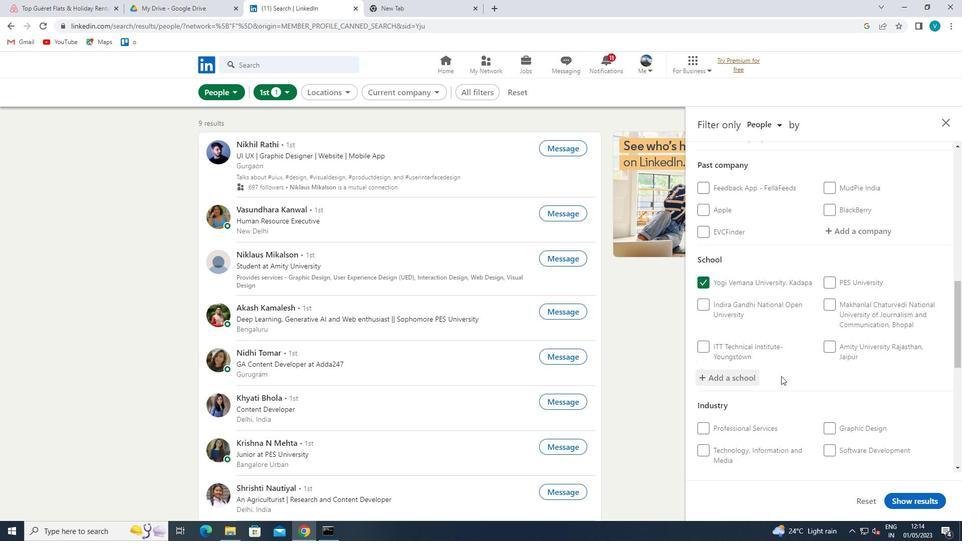 
Action: Mouse scrolled (804, 363) with delta (0, 0)
Screenshot: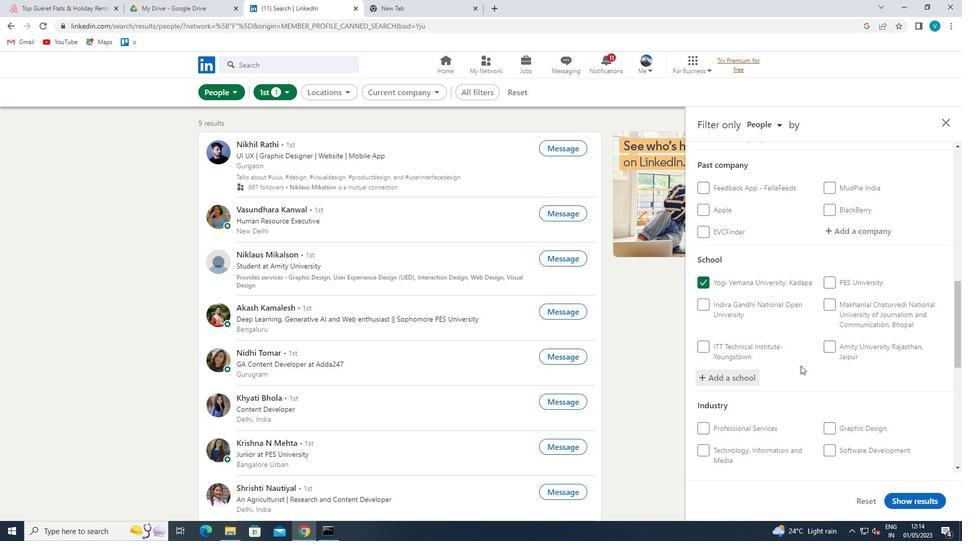 
Action: Mouse moved to (806, 363)
Screenshot: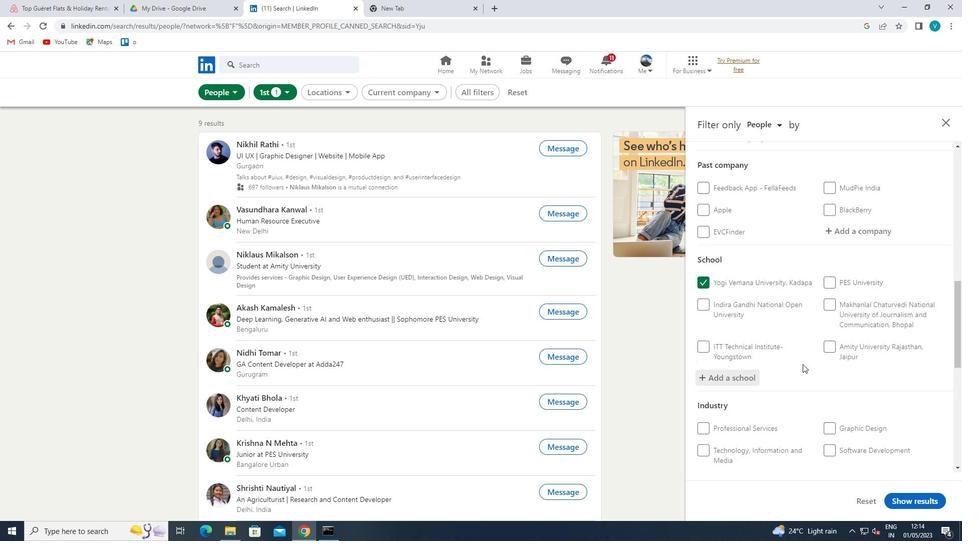 
Action: Mouse scrolled (806, 362) with delta (0, 0)
Screenshot: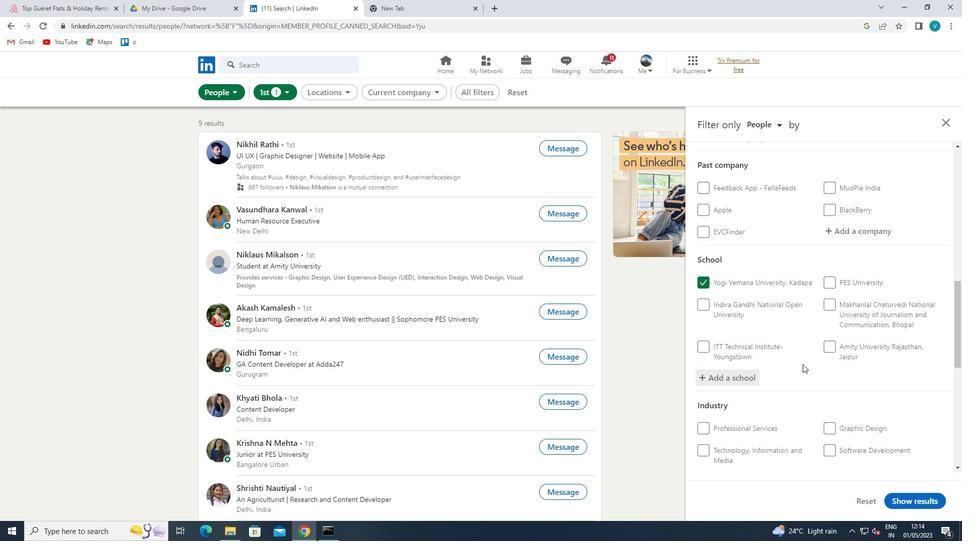 
Action: Mouse moved to (807, 362)
Screenshot: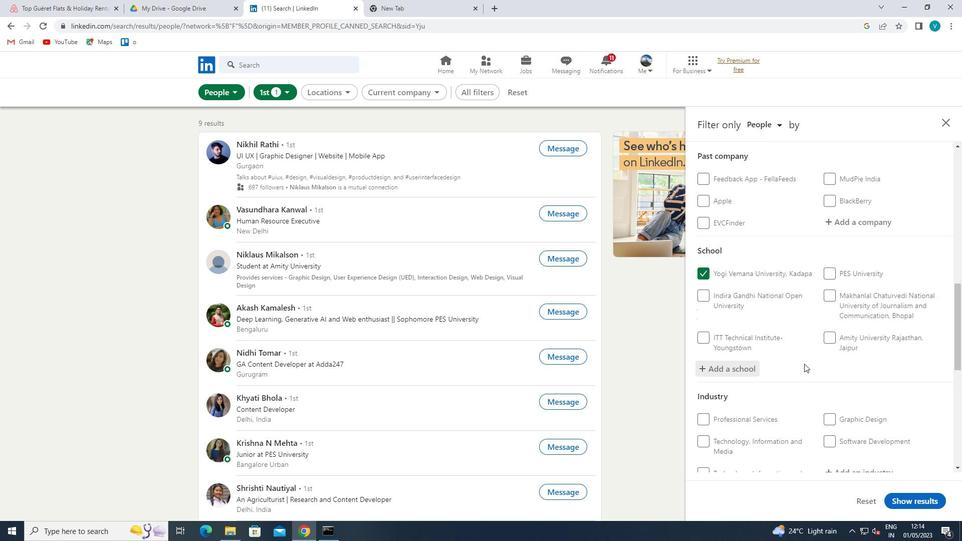 
Action: Mouse scrolled (807, 362) with delta (0, 0)
Screenshot: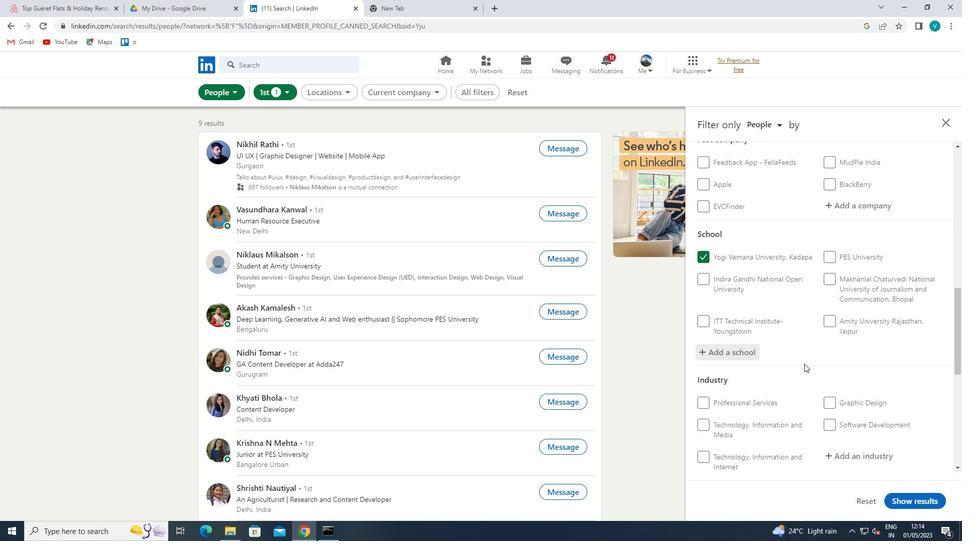 
Action: Mouse moved to (877, 233)
Screenshot: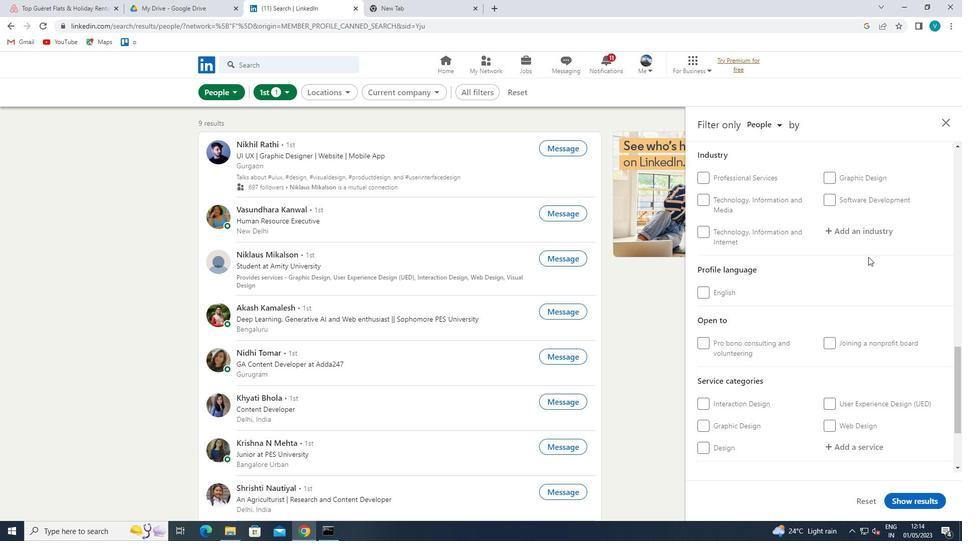 
Action: Mouse pressed left at (877, 233)
Screenshot: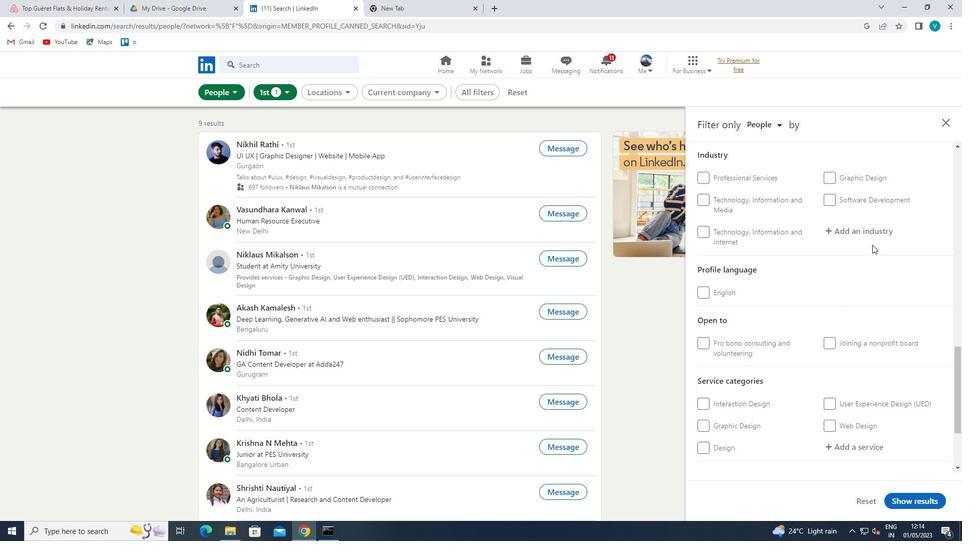 
Action: Mouse moved to (565, 142)
Screenshot: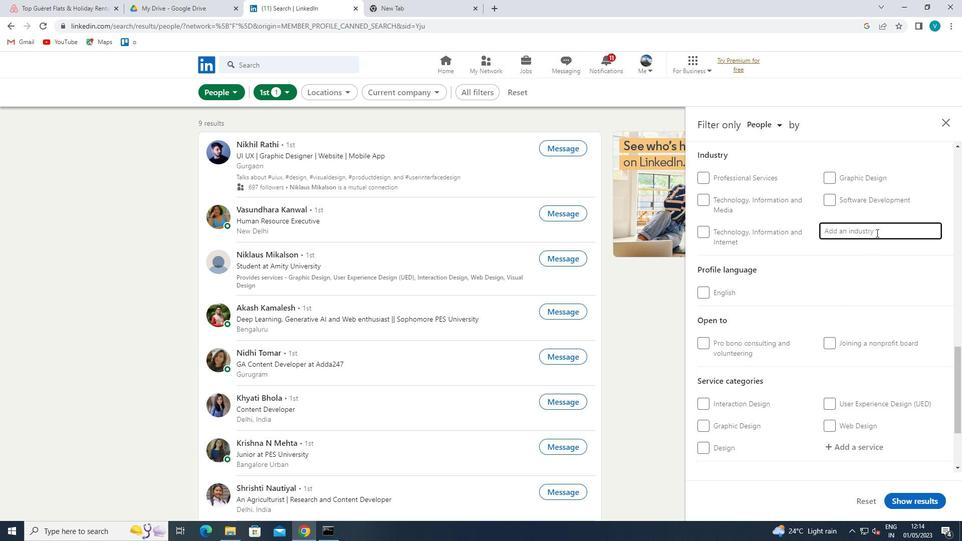 
Action: Key pressed <Key.shift>LIME<Key.space>
Screenshot: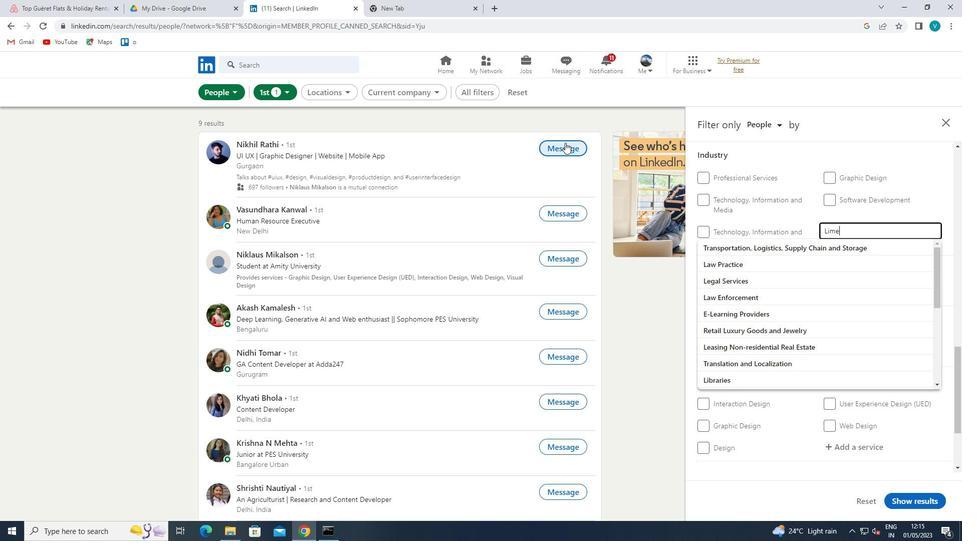 
Action: Mouse moved to (776, 244)
Screenshot: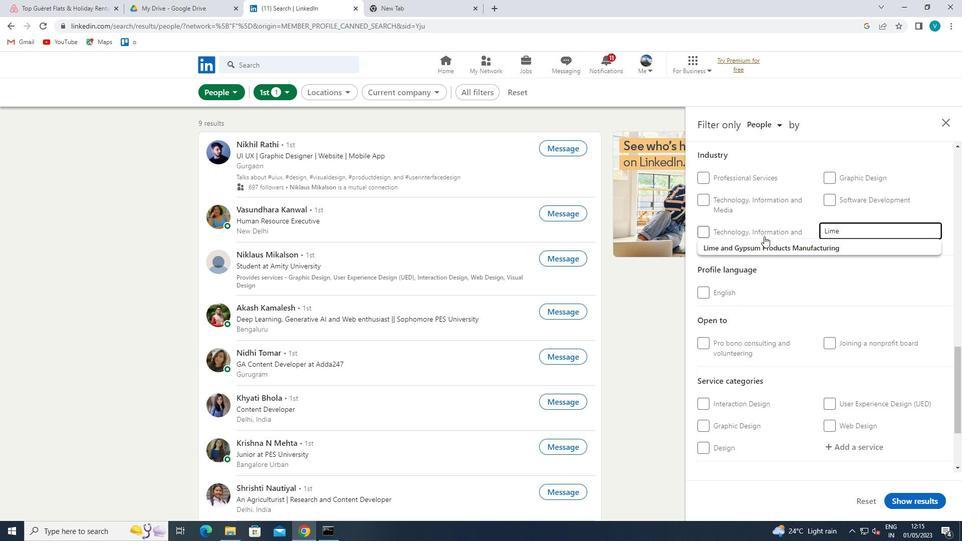 
Action: Mouse pressed left at (776, 244)
Screenshot: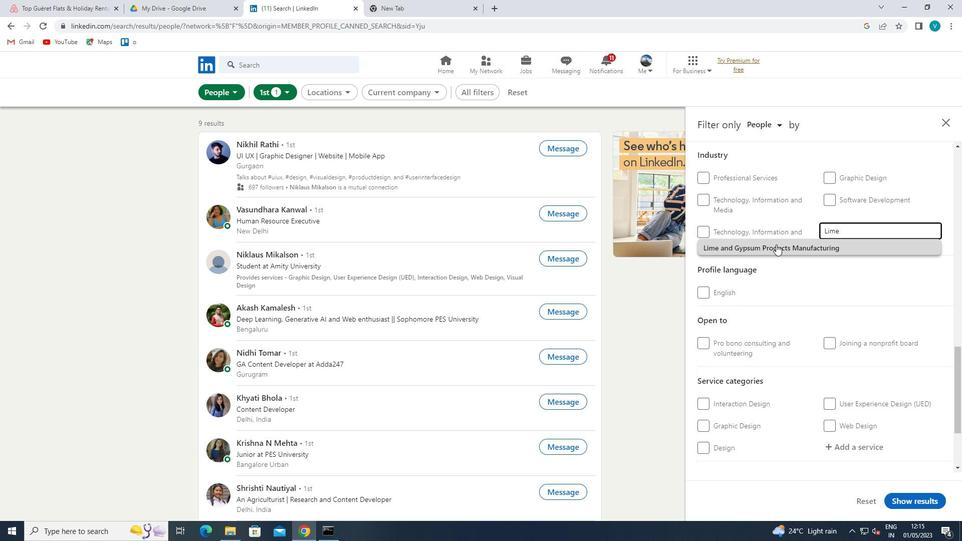 
Action: Mouse moved to (807, 252)
Screenshot: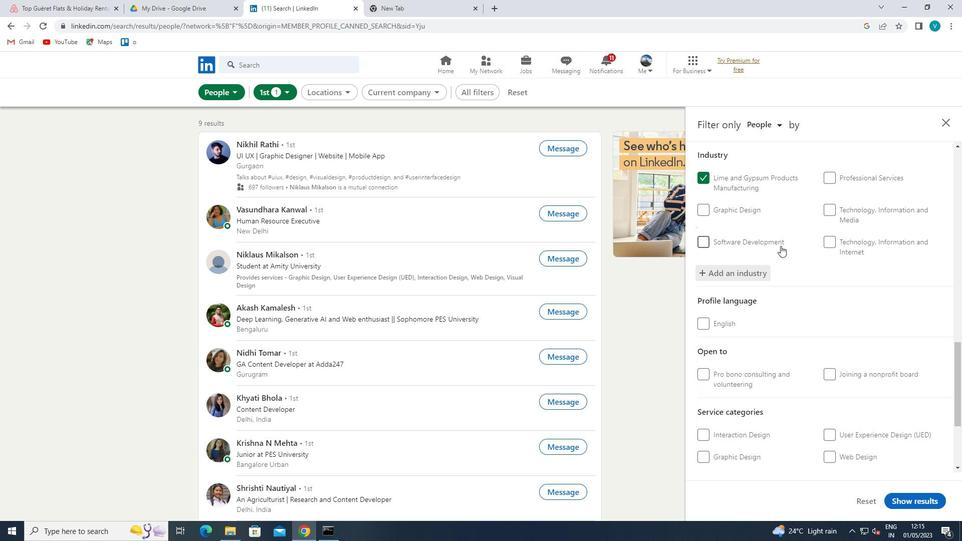 
Action: Mouse scrolled (807, 251) with delta (0, 0)
Screenshot: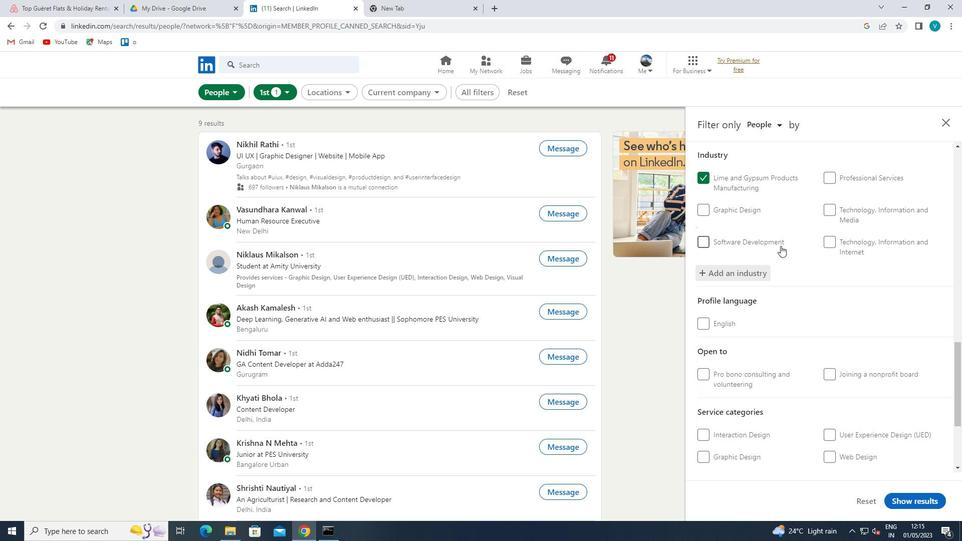 
Action: Mouse moved to (816, 253)
Screenshot: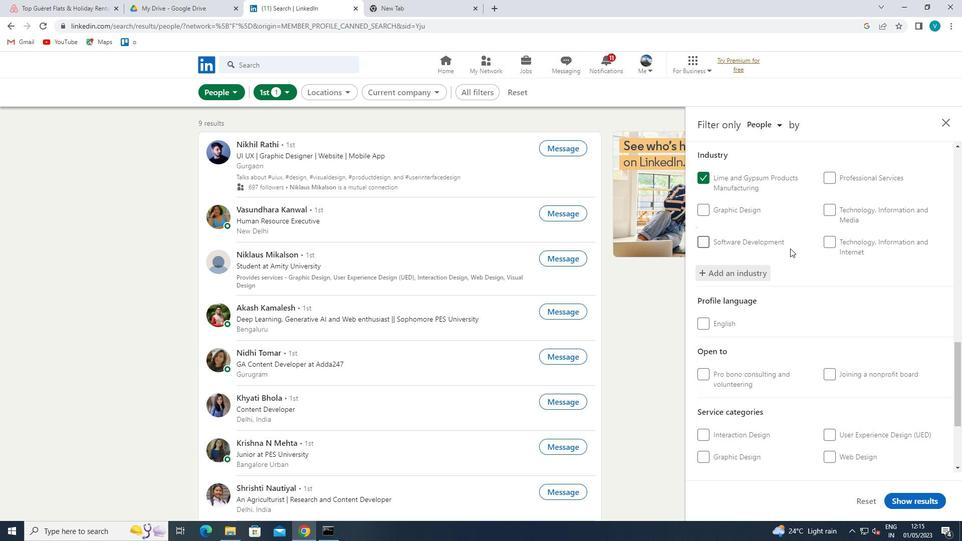
Action: Mouse scrolled (816, 252) with delta (0, 0)
Screenshot: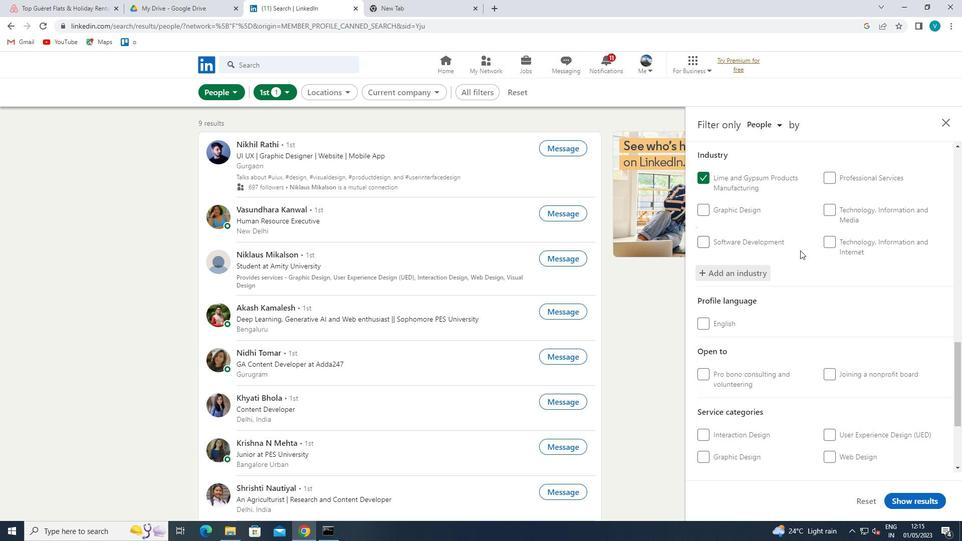 
Action: Mouse scrolled (816, 252) with delta (0, 0)
Screenshot: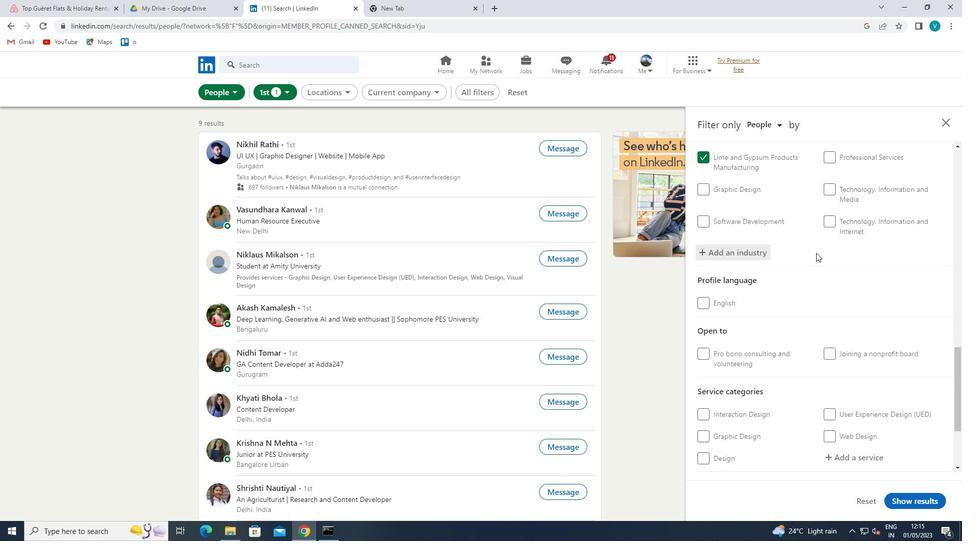 
Action: Mouse scrolled (816, 252) with delta (0, 0)
Screenshot: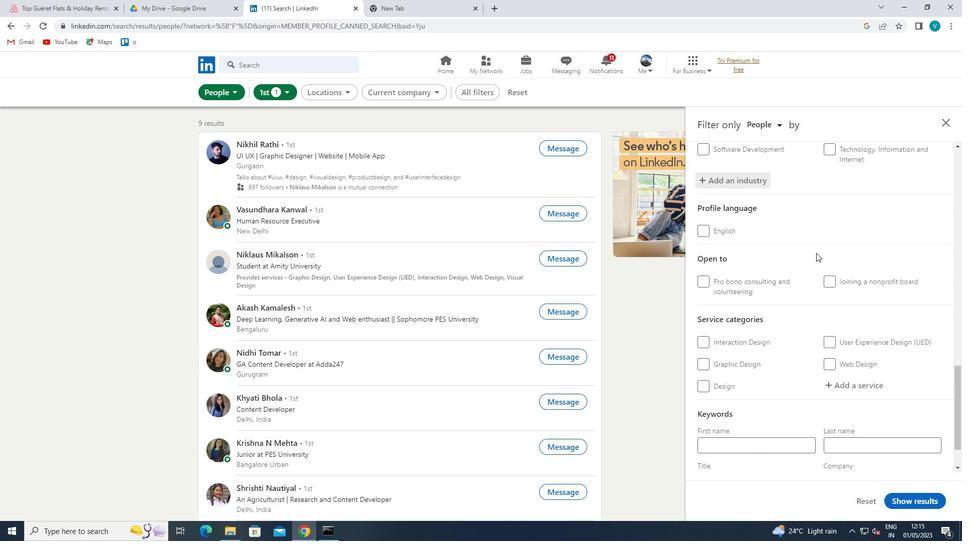 
Action: Mouse scrolled (816, 252) with delta (0, 0)
Screenshot: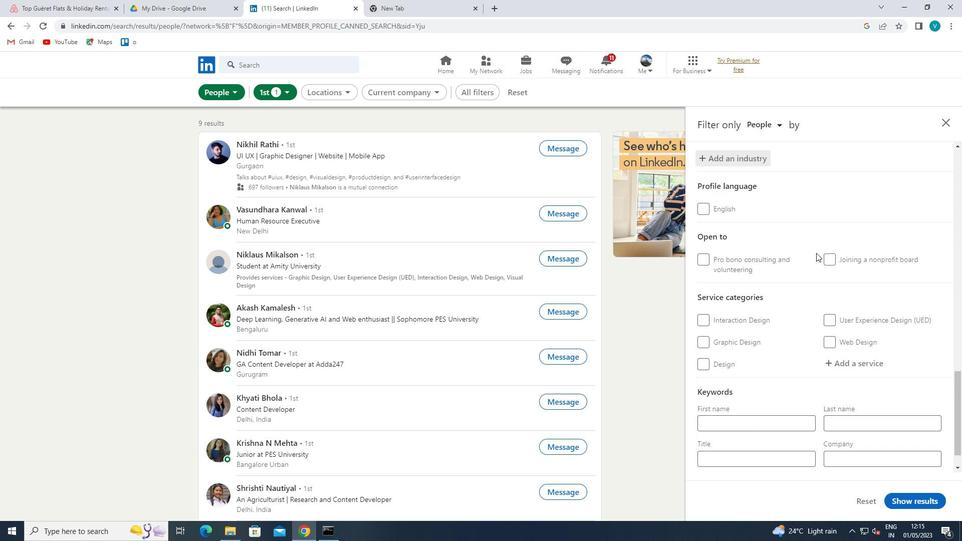 
Action: Mouse moved to (864, 331)
Screenshot: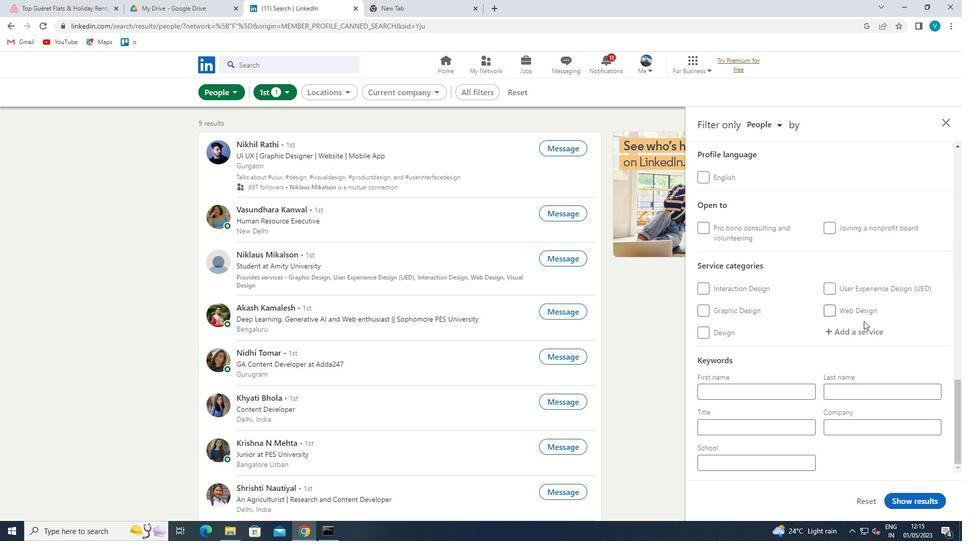 
Action: Mouse pressed left at (864, 331)
Screenshot: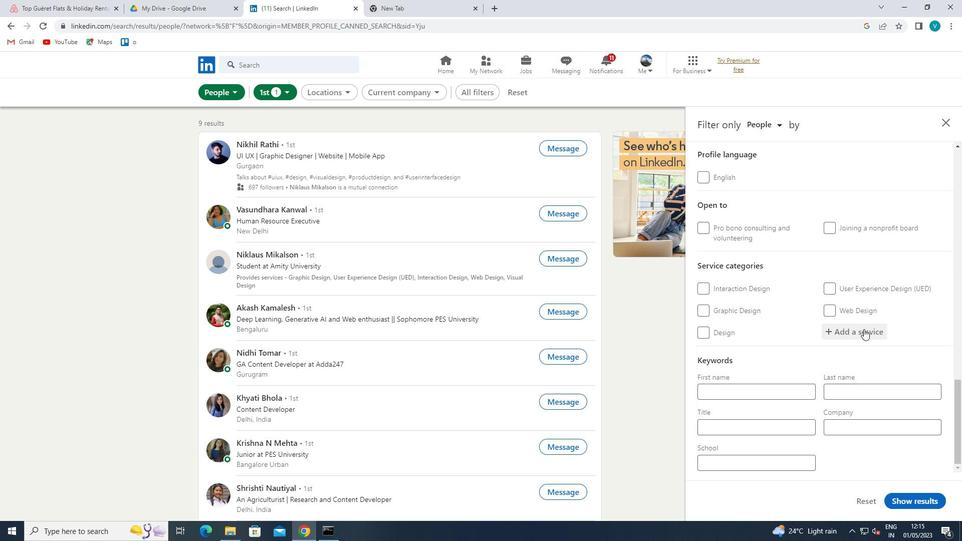 
Action: Mouse moved to (592, 255)
Screenshot: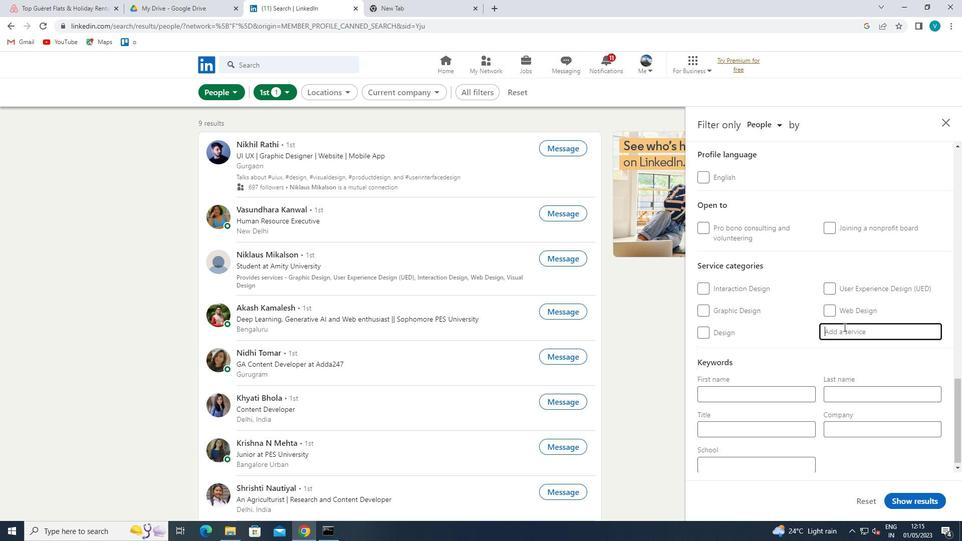 
Action: Key pressed <Key.shift>LOA
Screenshot: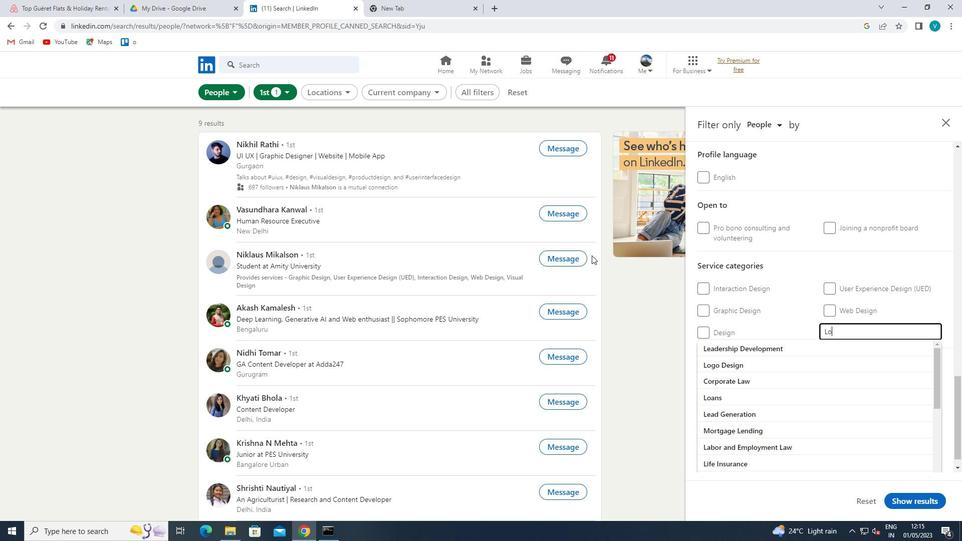 
Action: Mouse moved to (717, 345)
Screenshot: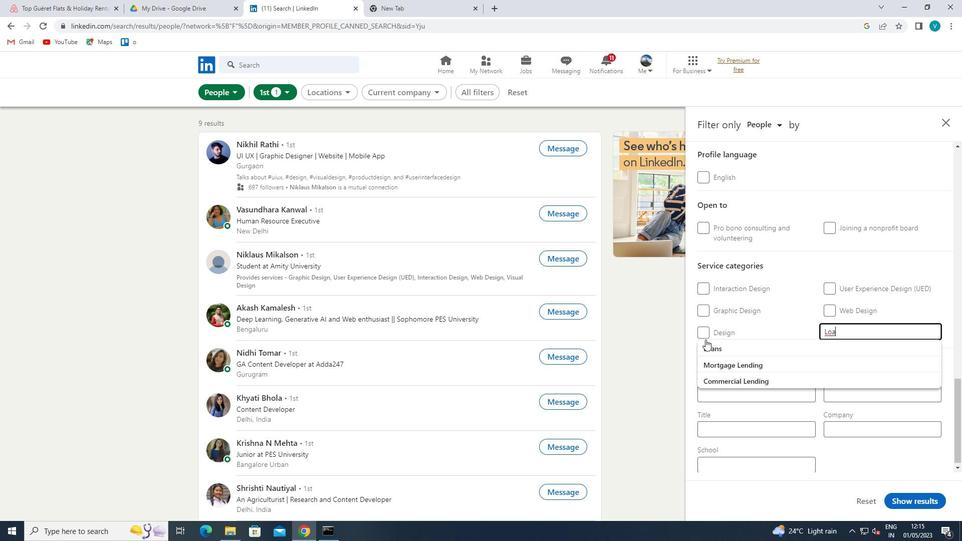 
Action: Mouse pressed left at (717, 345)
Screenshot: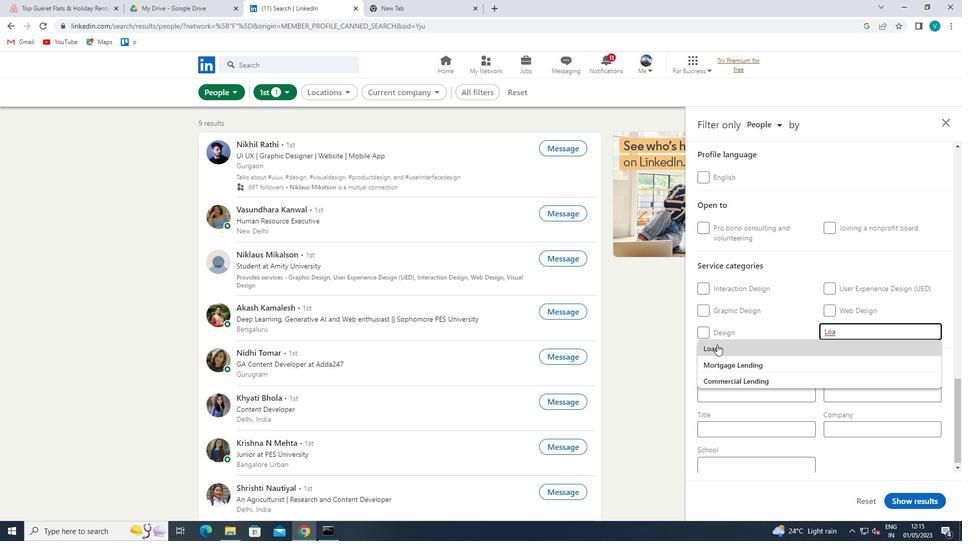 
Action: Mouse moved to (717, 345)
Screenshot: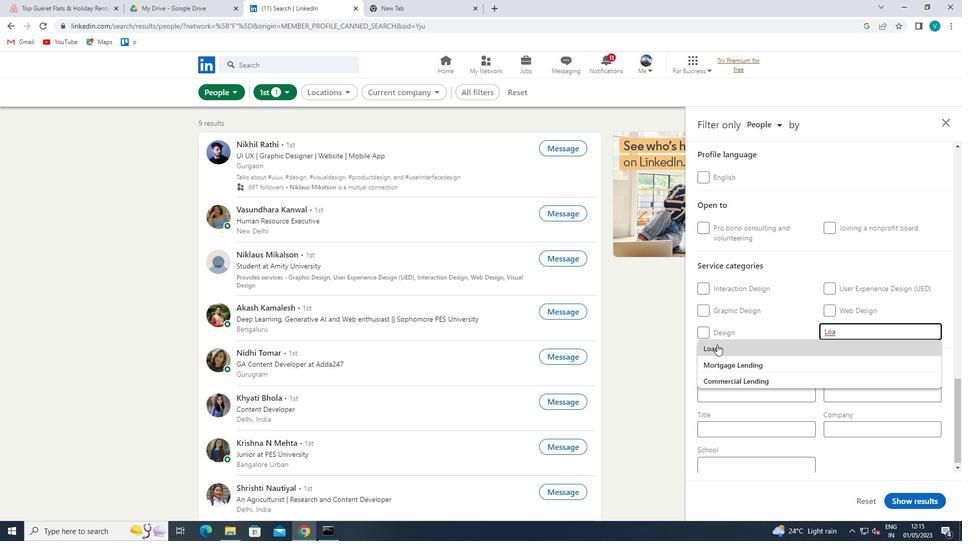 
Action: Mouse scrolled (717, 344) with delta (0, 0)
Screenshot: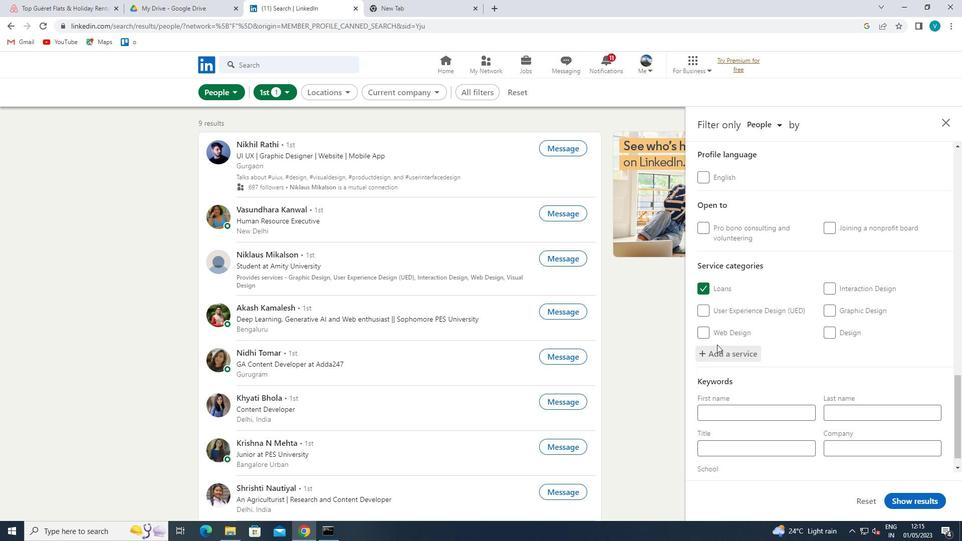 
Action: Mouse moved to (718, 345)
Screenshot: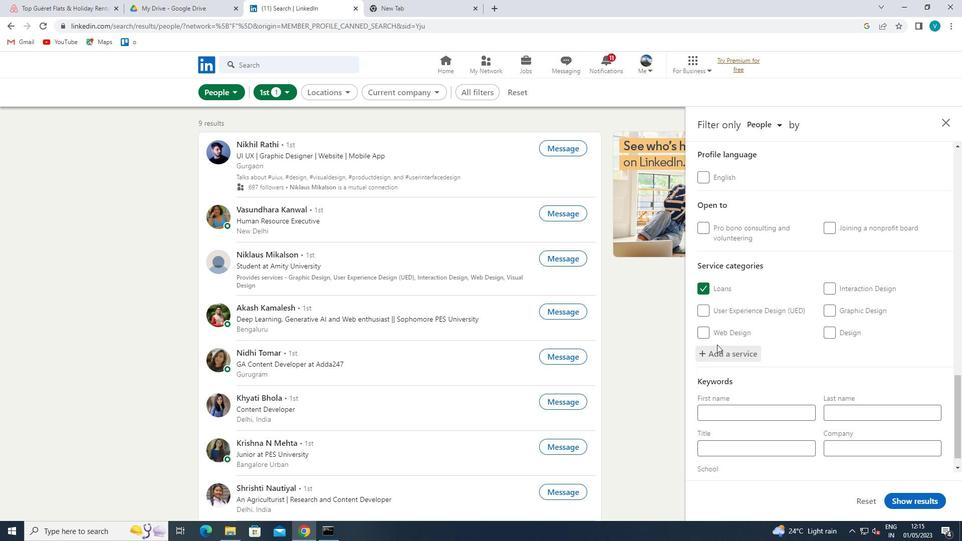 
Action: Mouse scrolled (718, 345) with delta (0, 0)
Screenshot: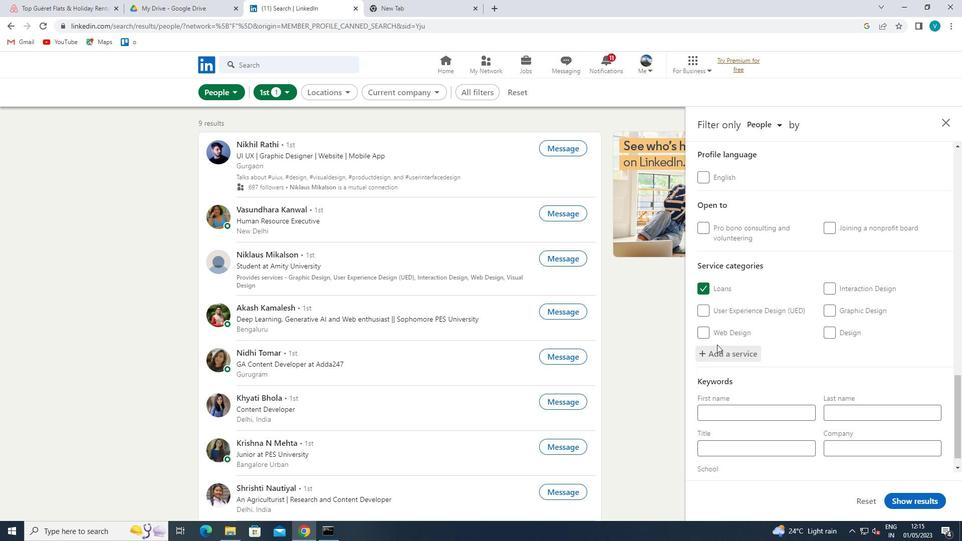 
Action: Mouse moved to (718, 346)
Screenshot: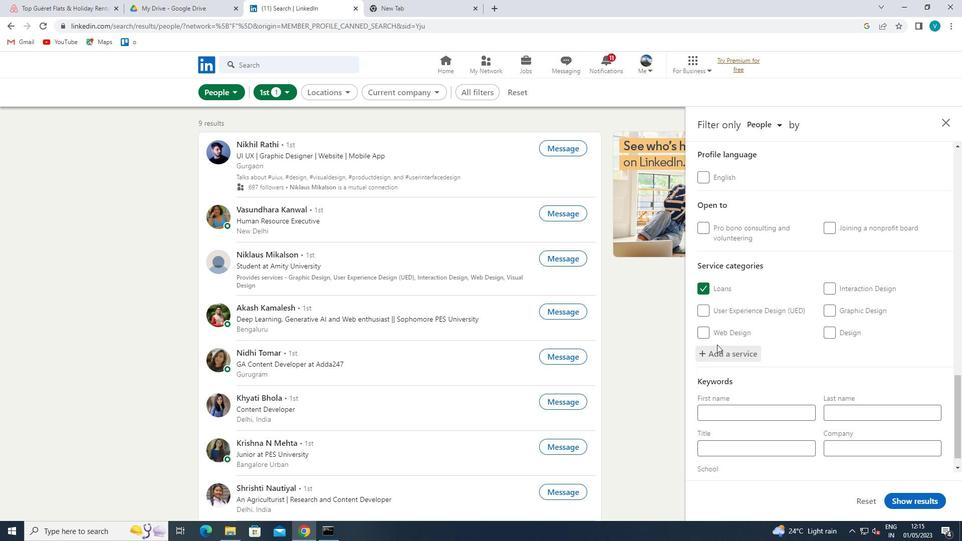 
Action: Mouse scrolled (718, 345) with delta (0, 0)
Screenshot: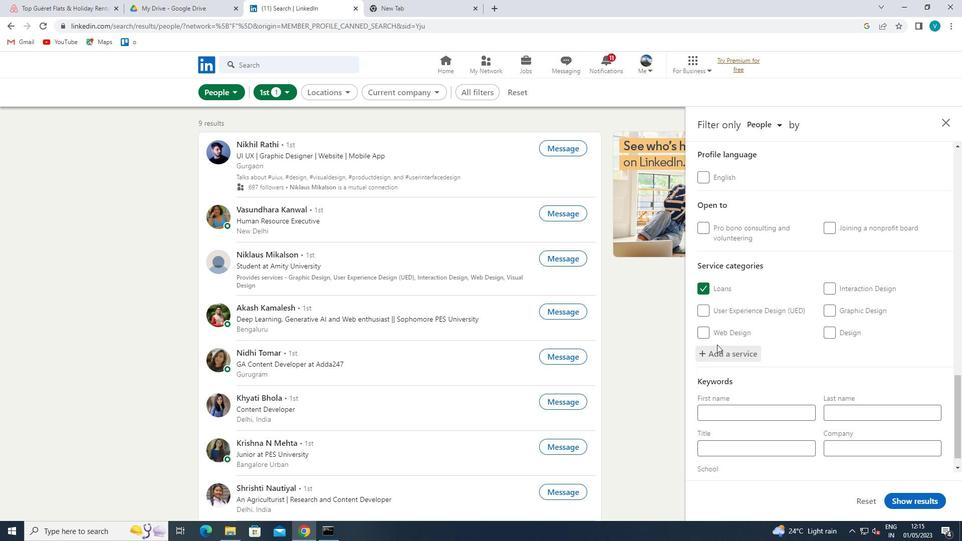 
Action: Mouse moved to (718, 426)
Screenshot: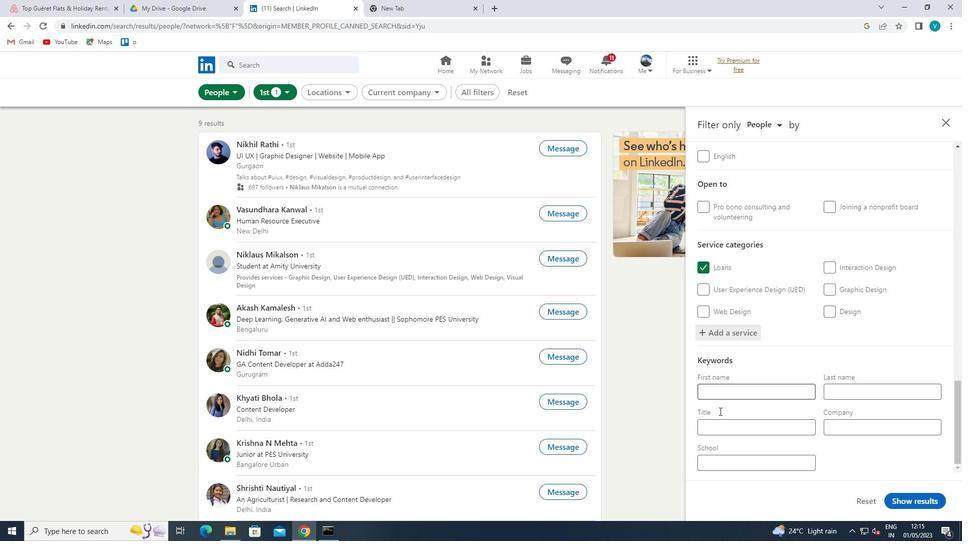 
Action: Mouse pressed left at (718, 426)
Screenshot: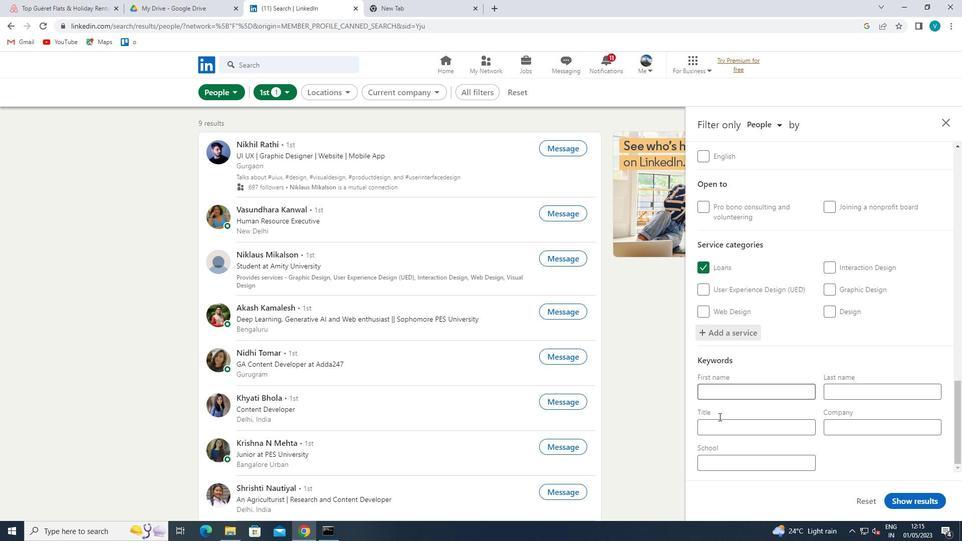 
Action: Mouse moved to (548, 378)
Screenshot: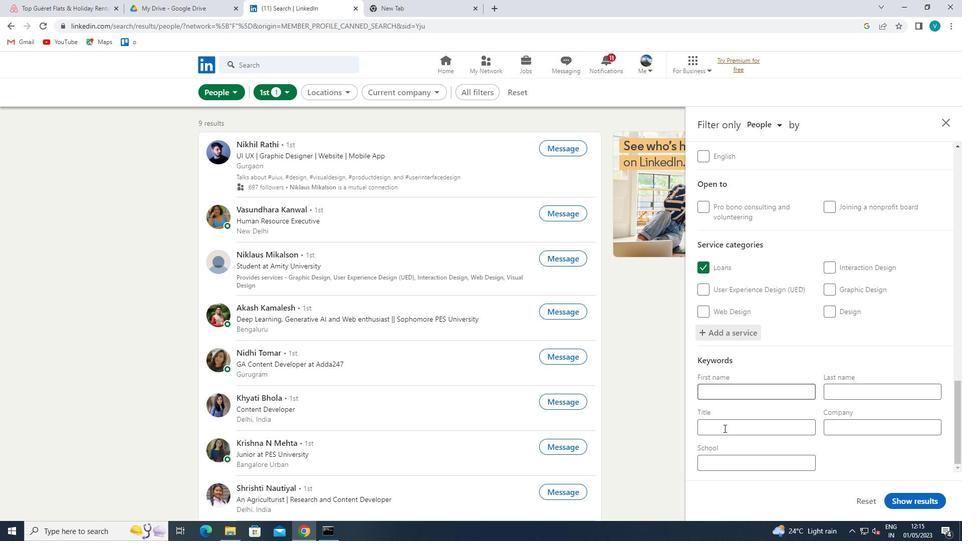 
Action: Key pressed <Key.shift>ORGANIZER<Key.space>
Screenshot: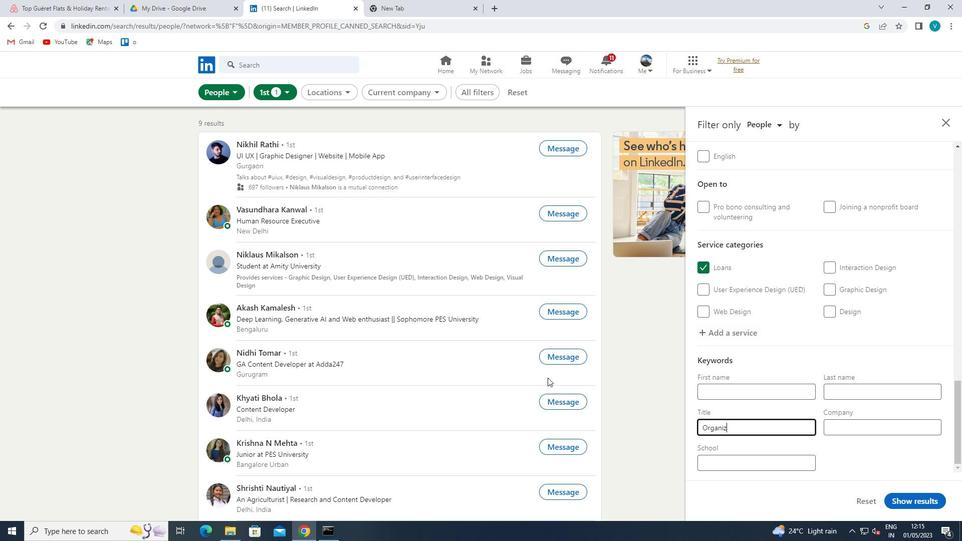 
Action: Mouse moved to (912, 504)
Screenshot: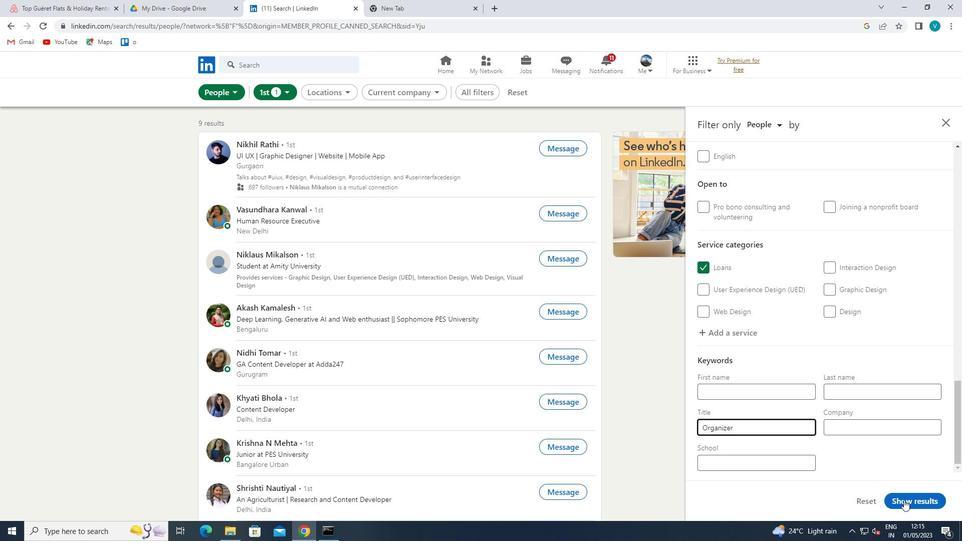 
Action: Mouse pressed left at (912, 504)
Screenshot: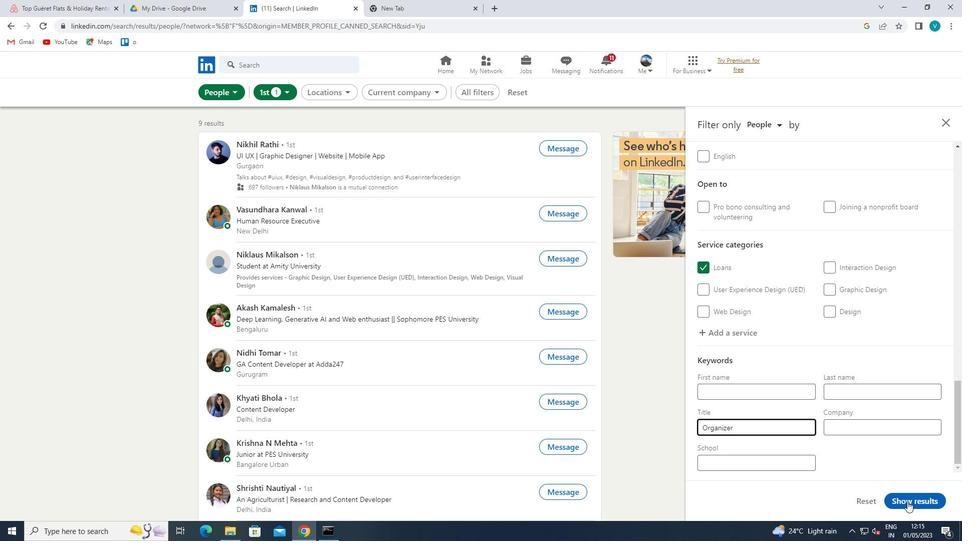
Action: Mouse moved to (646, 427)
Screenshot: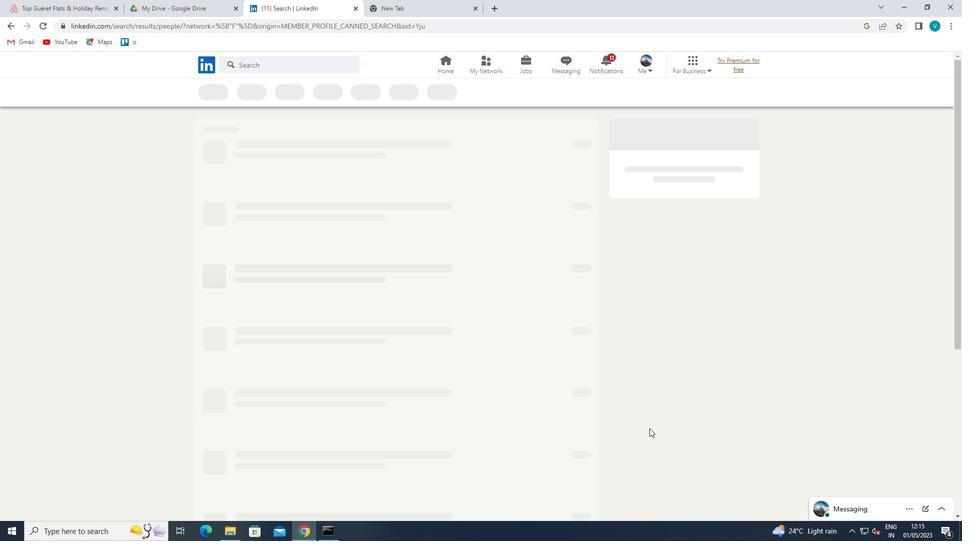 
